 Task: Check the standings of the 2023 Victory Lane Racing NASCAR Cup Series for the race "Verizon 200" on the track "Indianapolis RC".
Action: Mouse moved to (324, 212)
Screenshot: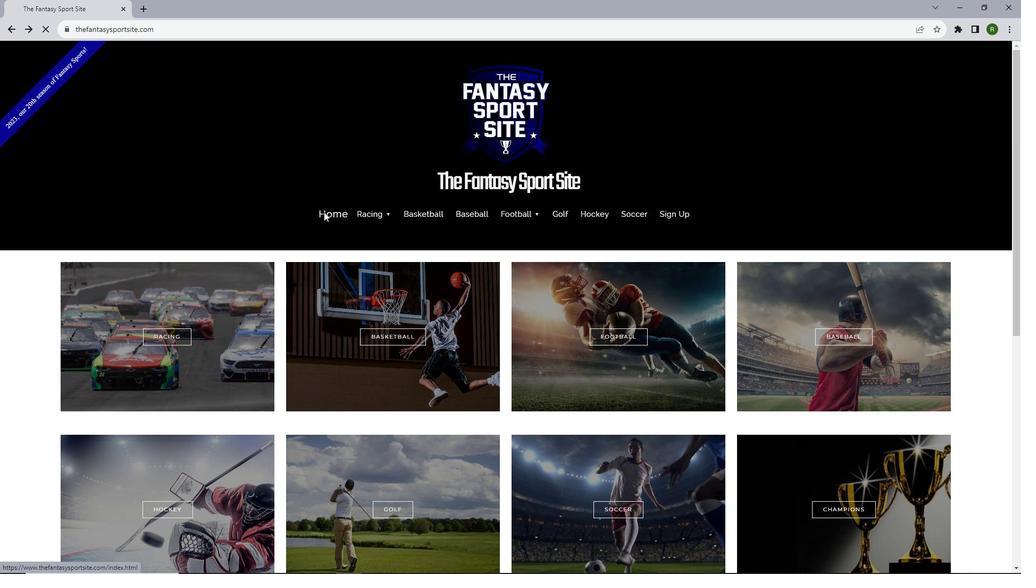 
Action: Mouse pressed left at (324, 212)
Screenshot: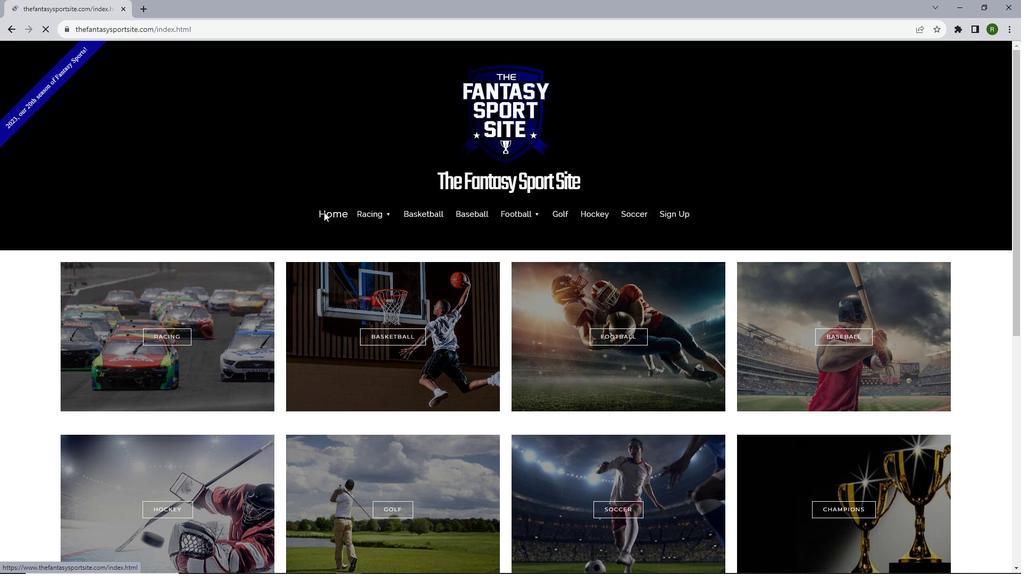 
Action: Mouse moved to (413, 188)
Screenshot: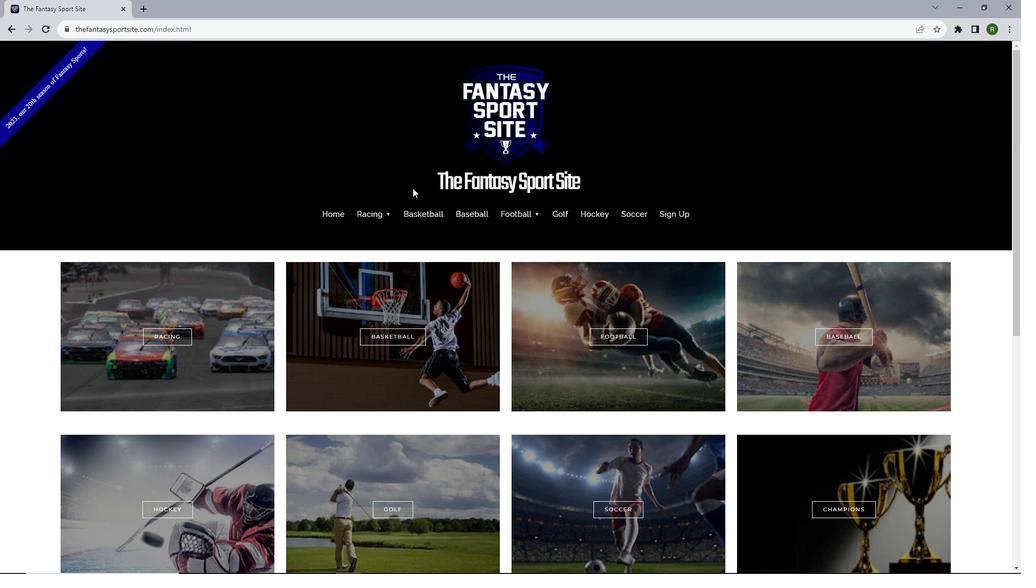 
Action: Mouse scrolled (413, 187) with delta (0, 0)
Screenshot: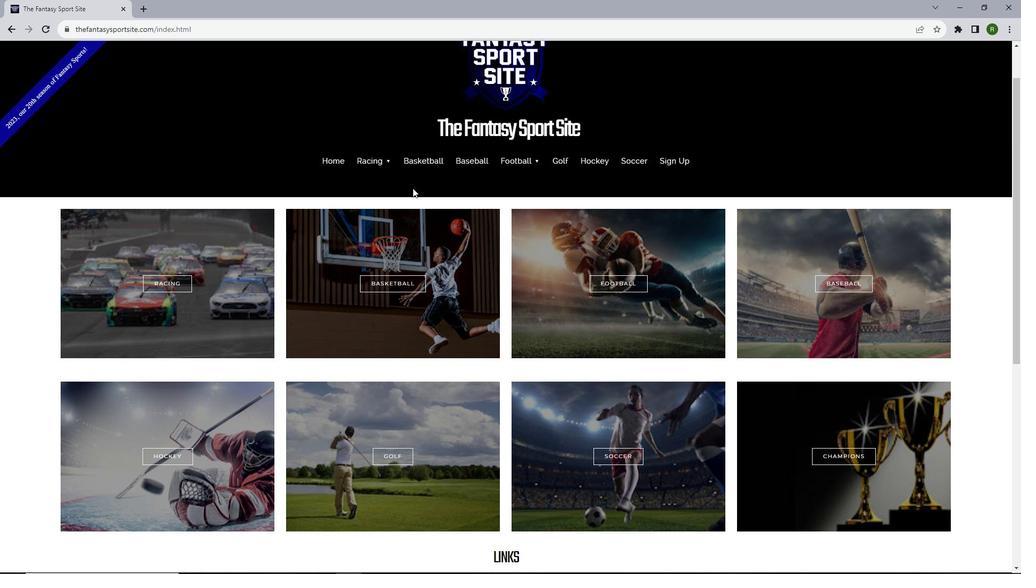 
Action: Mouse scrolled (413, 187) with delta (0, 0)
Screenshot: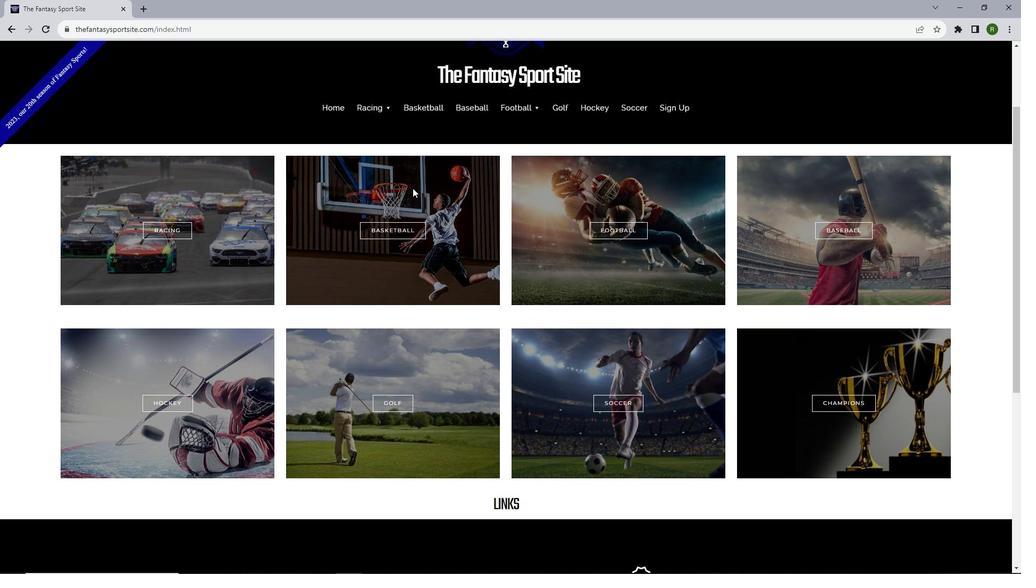 
Action: Mouse scrolled (413, 187) with delta (0, 0)
Screenshot: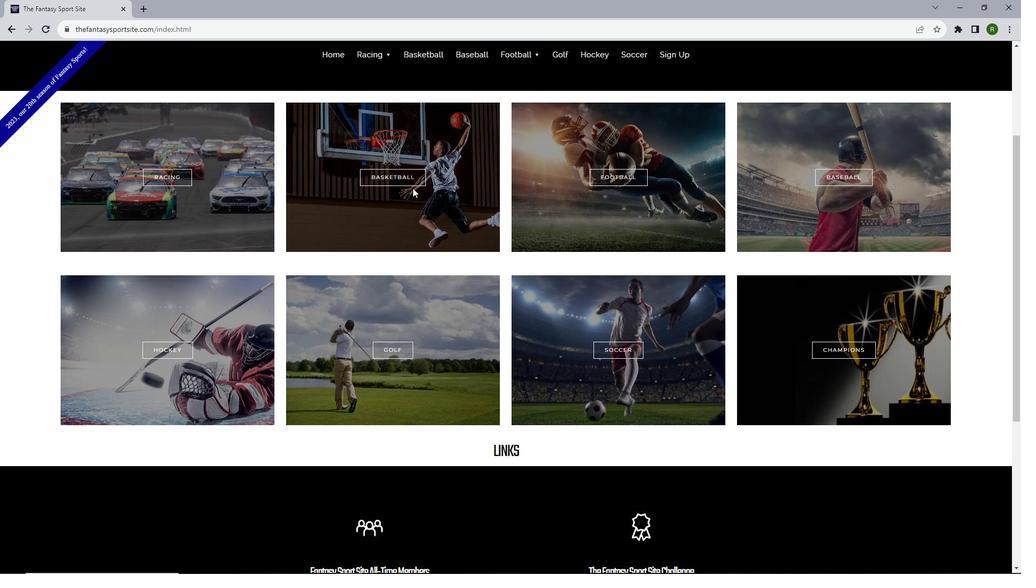 
Action: Mouse moved to (182, 176)
Screenshot: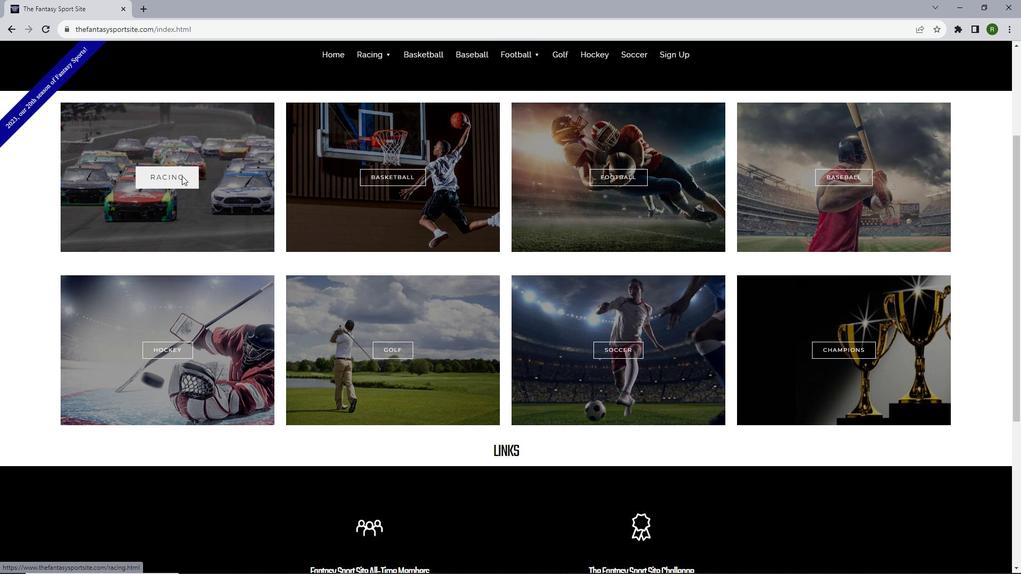 
Action: Mouse pressed left at (182, 176)
Screenshot: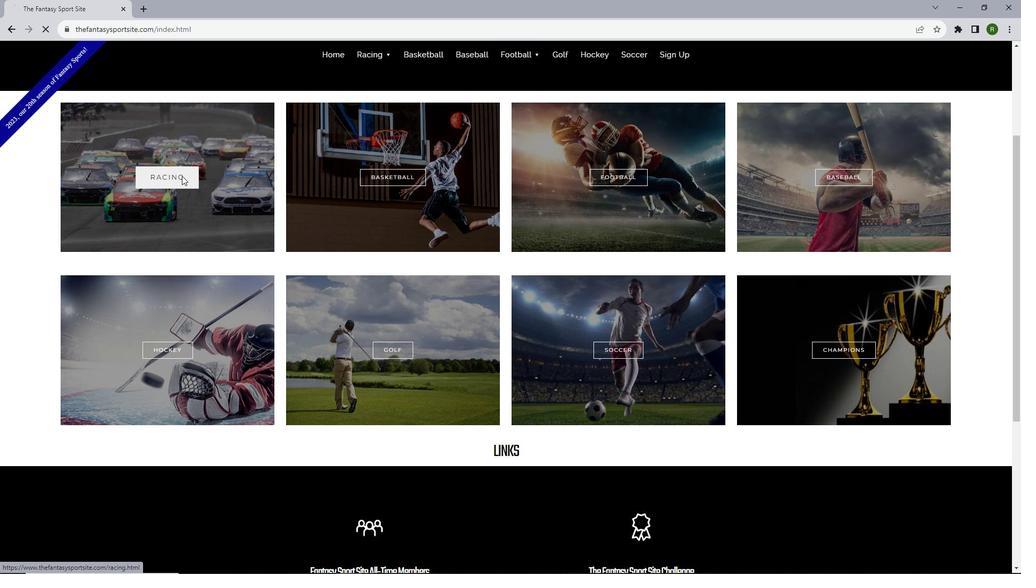
Action: Mouse moved to (198, 179)
Screenshot: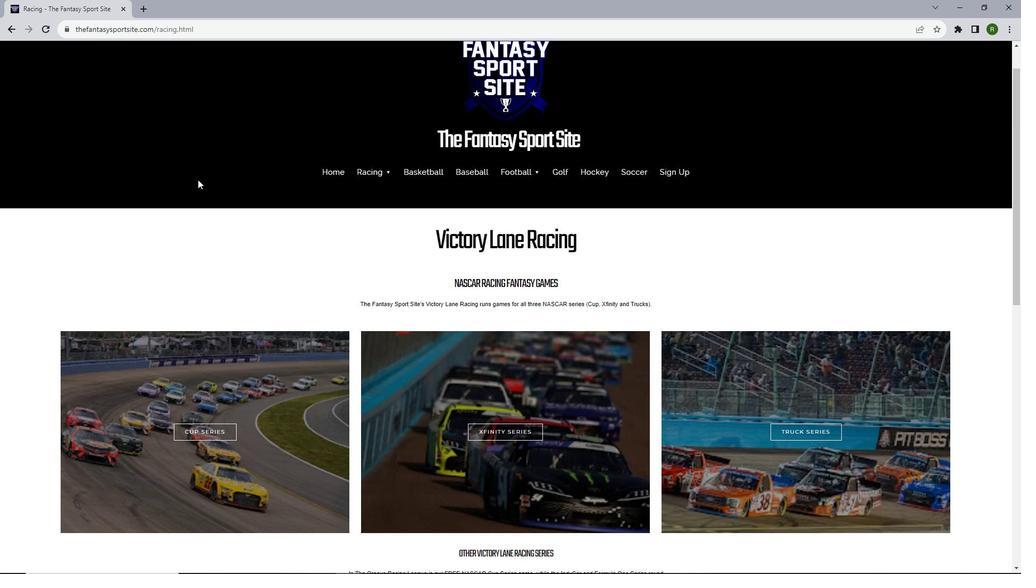 
Action: Mouse scrolled (198, 179) with delta (0, 0)
Screenshot: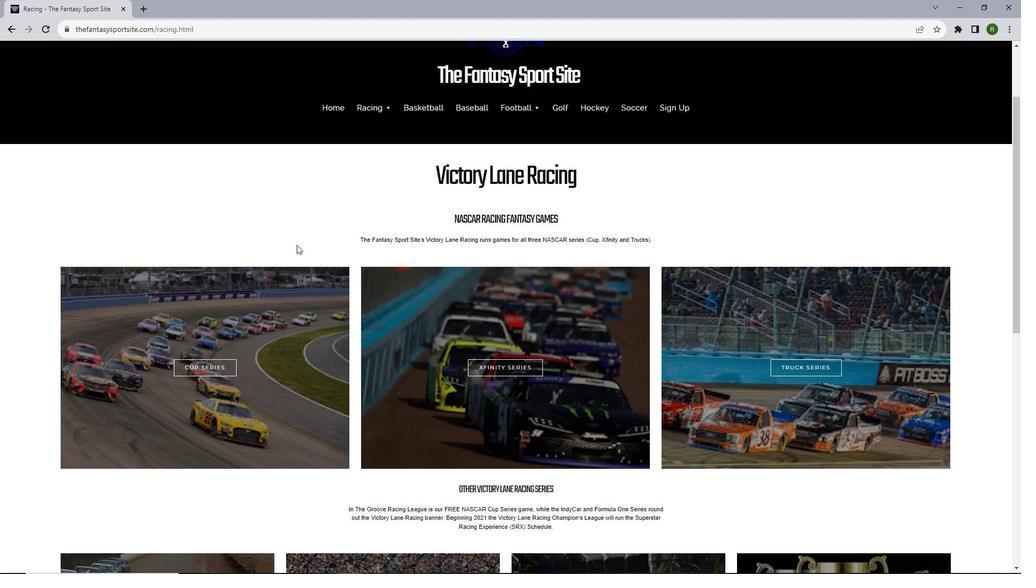 
Action: Mouse scrolled (198, 179) with delta (0, 0)
Screenshot: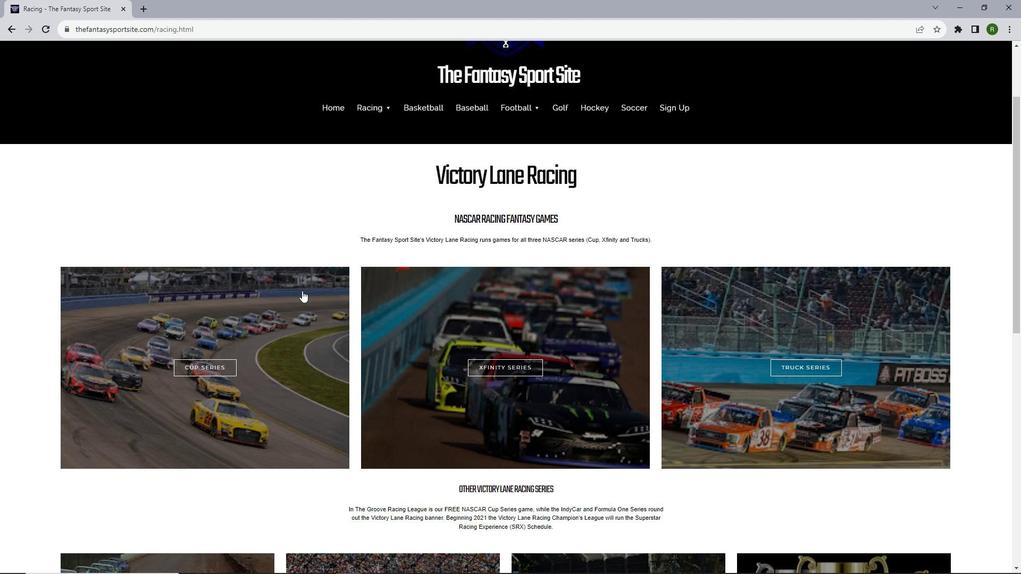
Action: Mouse moved to (216, 363)
Screenshot: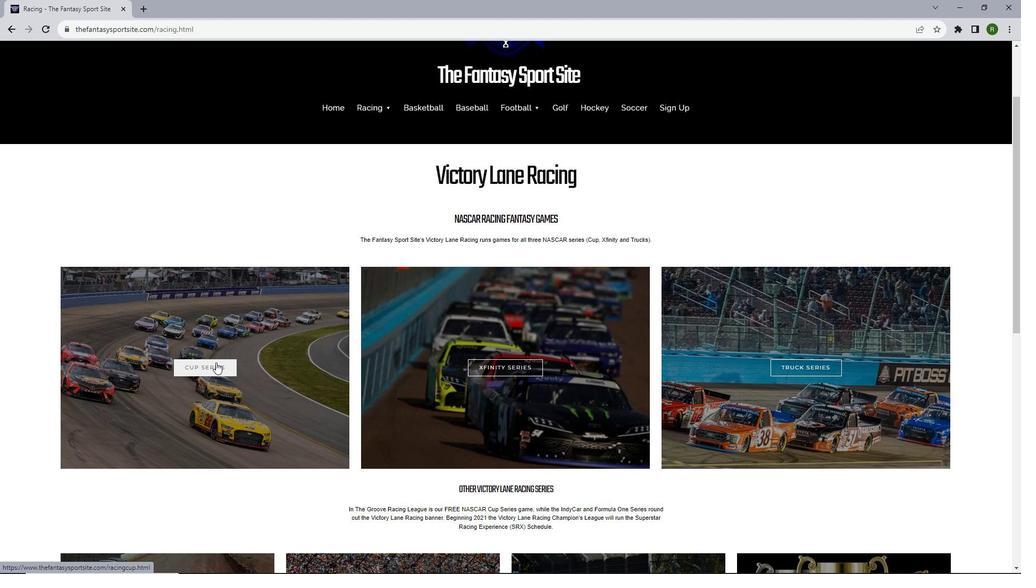 
Action: Mouse pressed left at (216, 363)
Screenshot: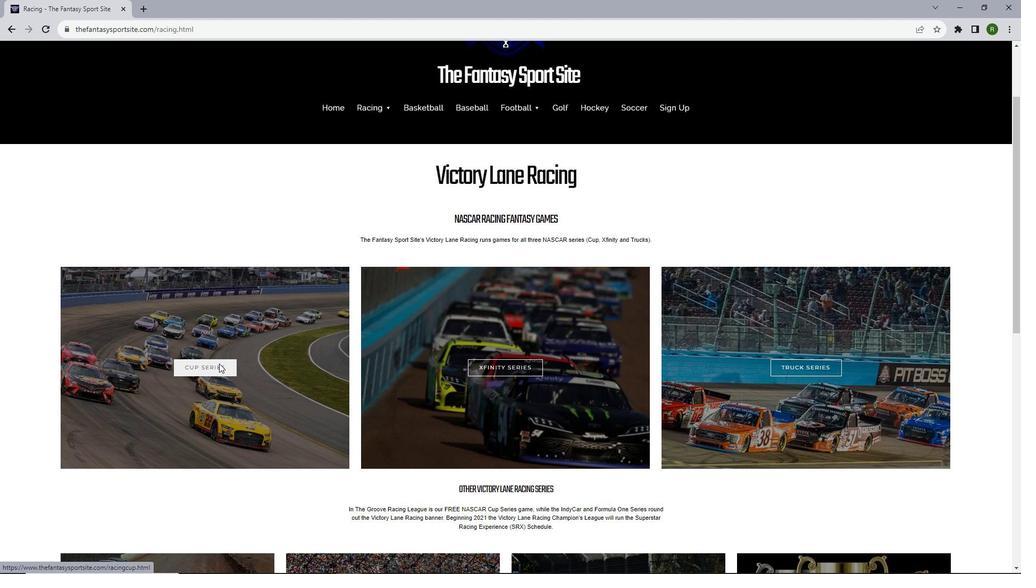 
Action: Mouse moved to (306, 357)
Screenshot: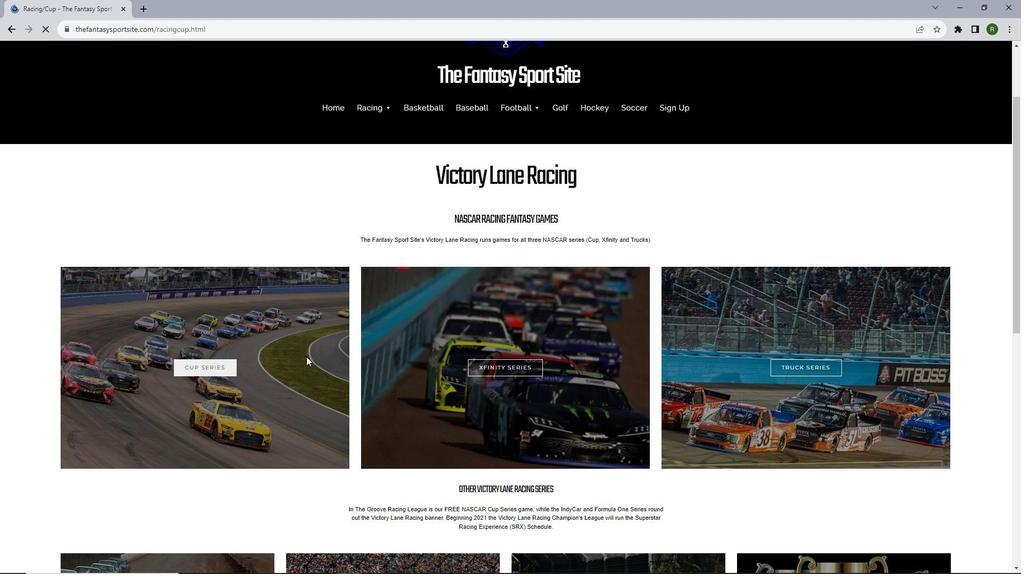 
Action: Mouse scrolled (306, 356) with delta (0, 0)
Screenshot: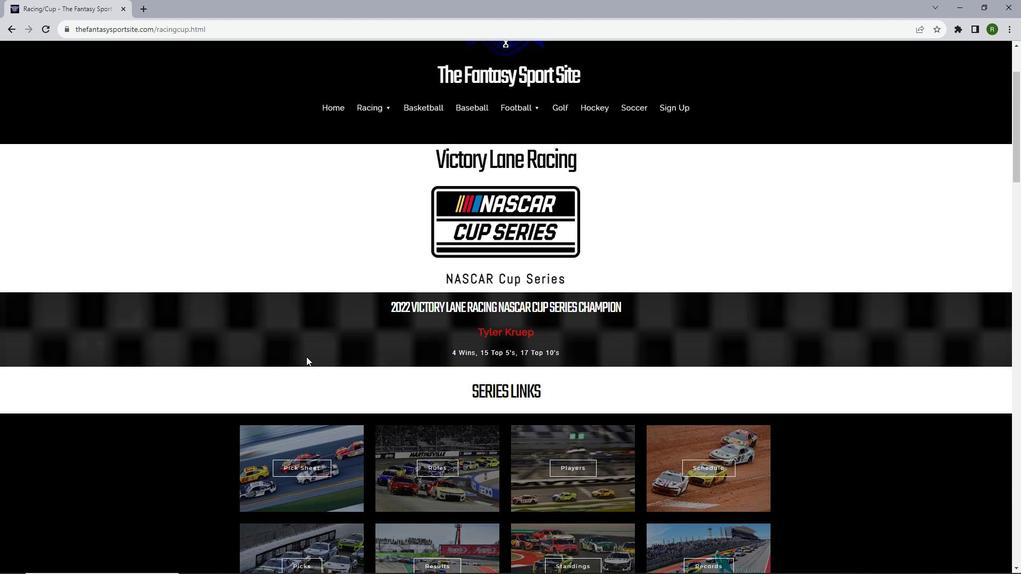 
Action: Mouse scrolled (306, 356) with delta (0, 0)
Screenshot: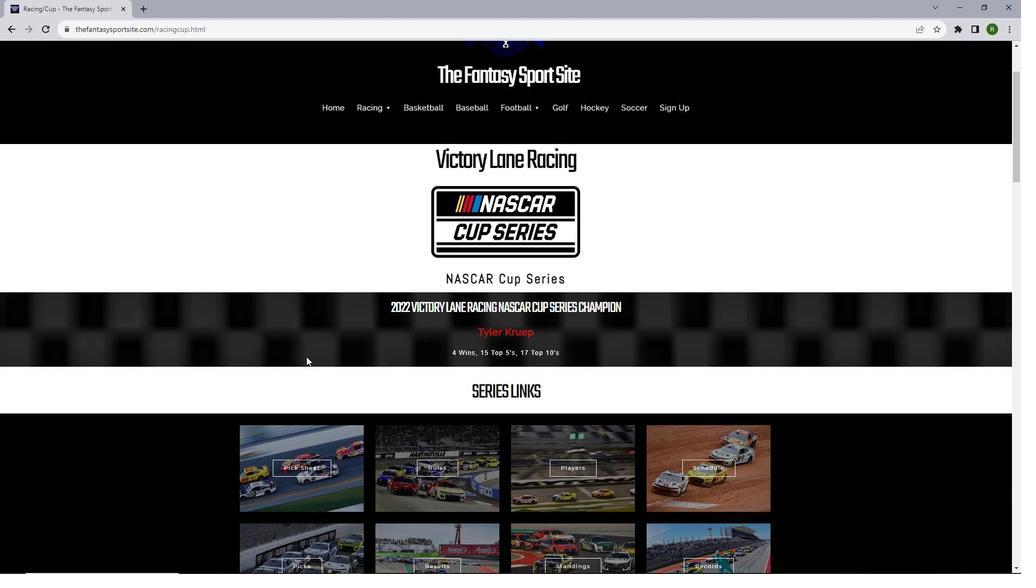 
Action: Mouse scrolled (306, 356) with delta (0, 0)
Screenshot: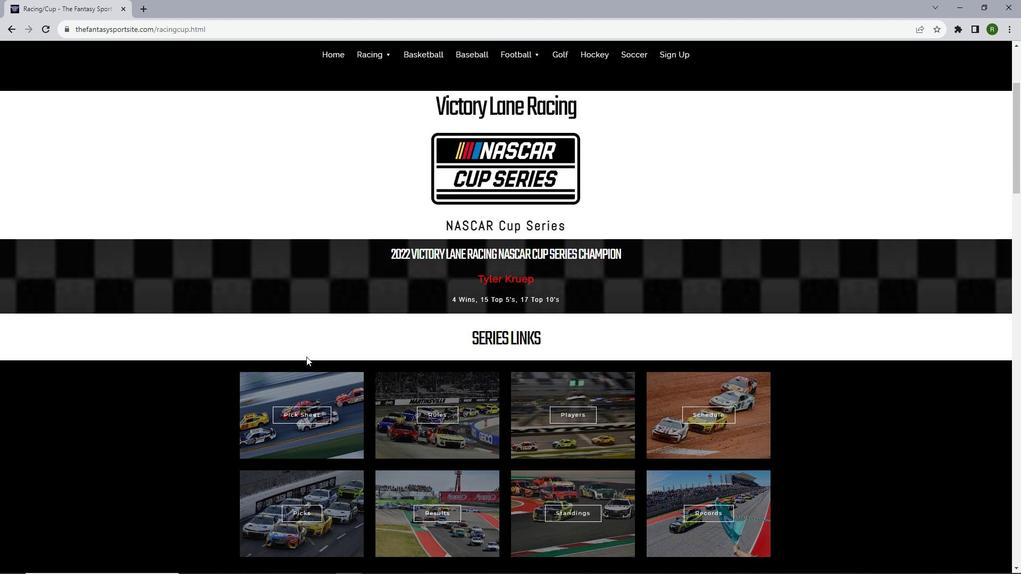 
Action: Mouse scrolled (306, 356) with delta (0, 0)
Screenshot: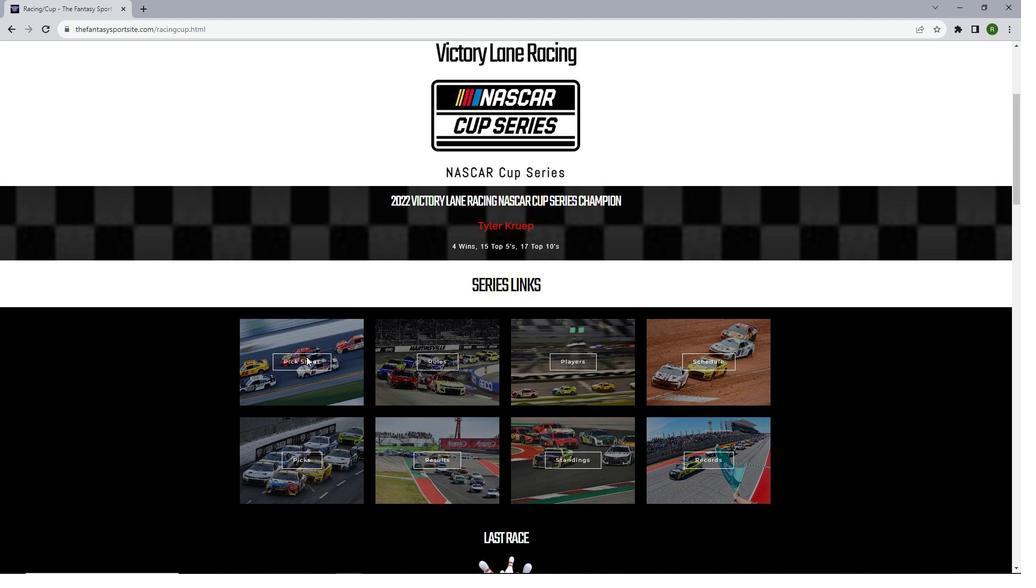 
Action: Mouse scrolled (306, 356) with delta (0, 0)
Screenshot: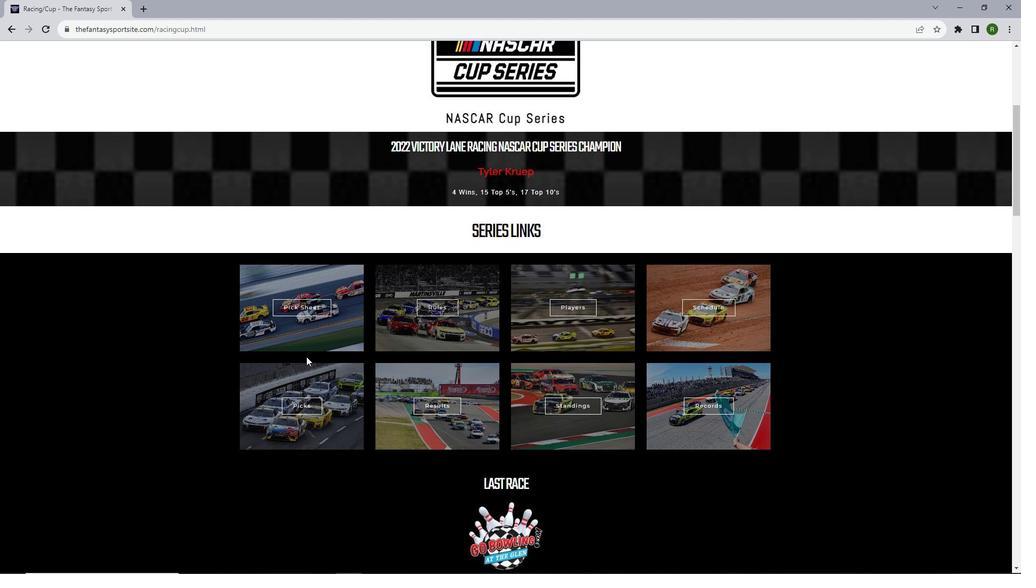 
Action: Mouse moved to (306, 357)
Screenshot: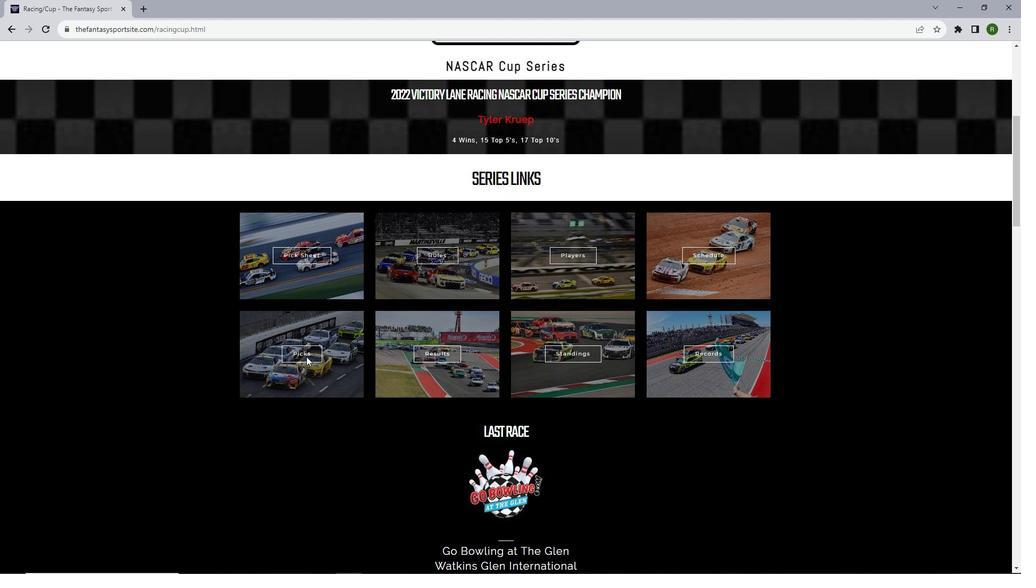 
Action: Mouse scrolled (306, 356) with delta (0, 0)
Screenshot: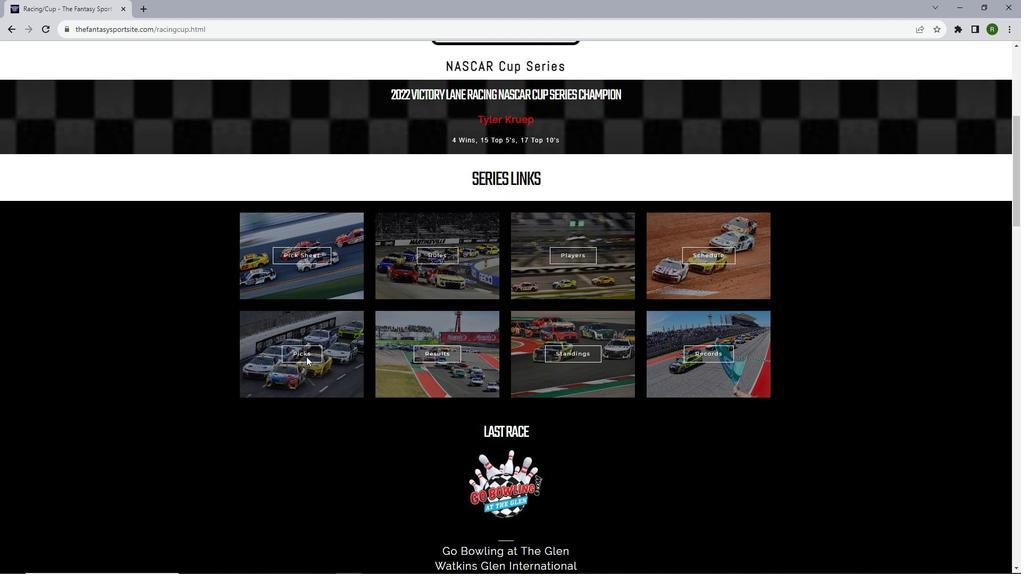 
Action: Mouse moved to (311, 361)
Screenshot: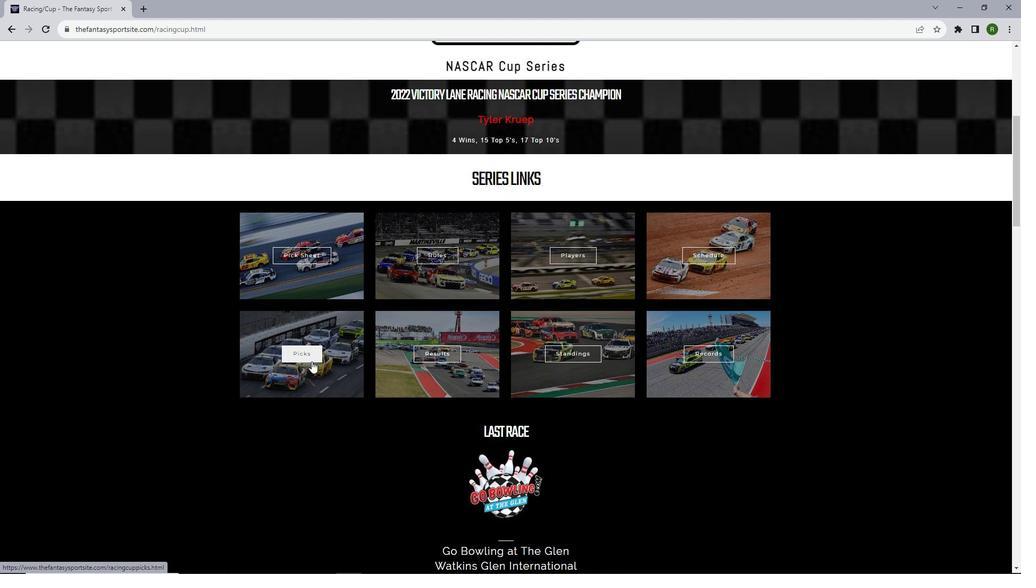 
Action: Mouse scrolled (311, 361) with delta (0, 0)
Screenshot: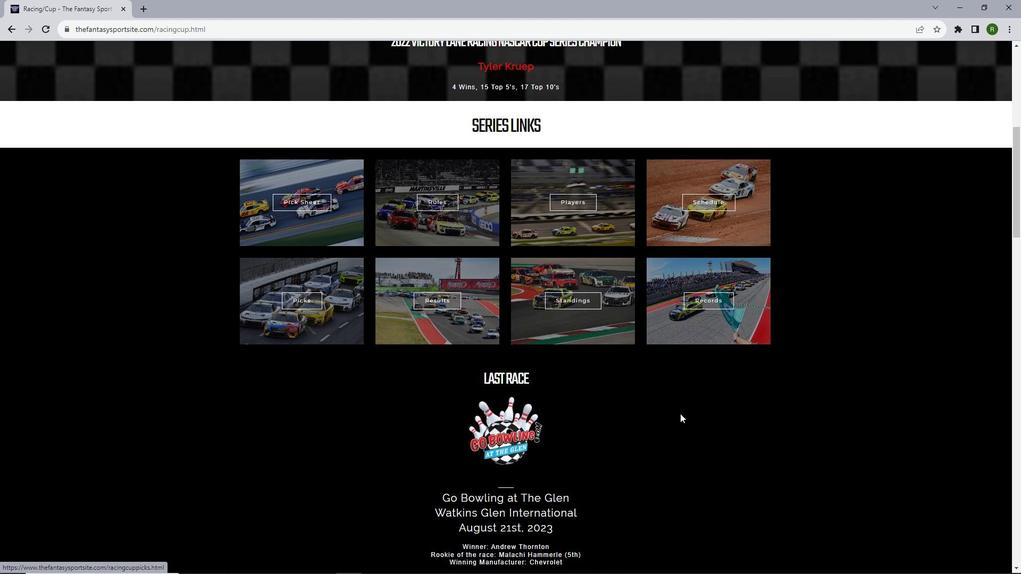 
Action: Mouse moved to (566, 292)
Screenshot: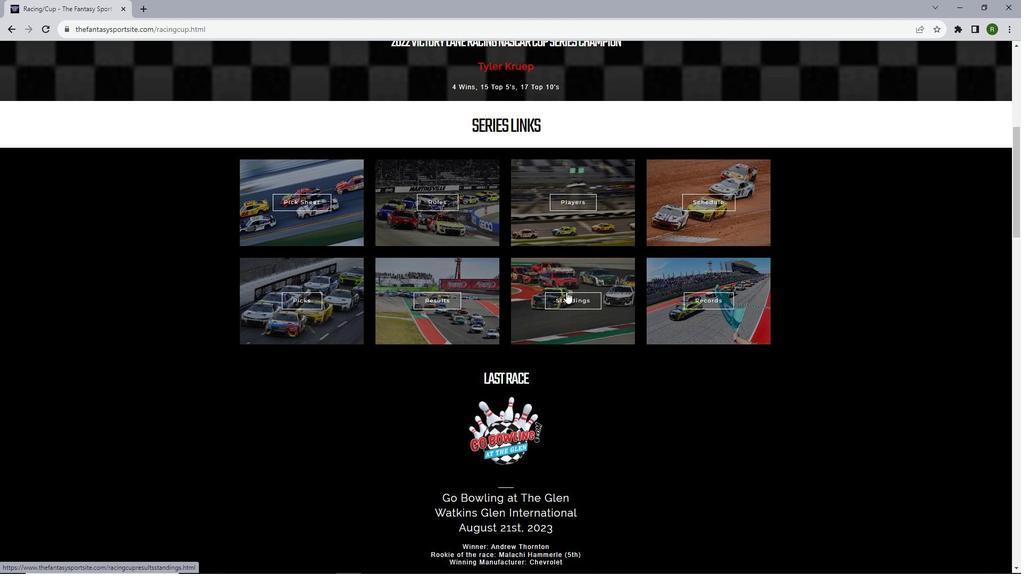 
Action: Mouse pressed left at (566, 292)
Screenshot: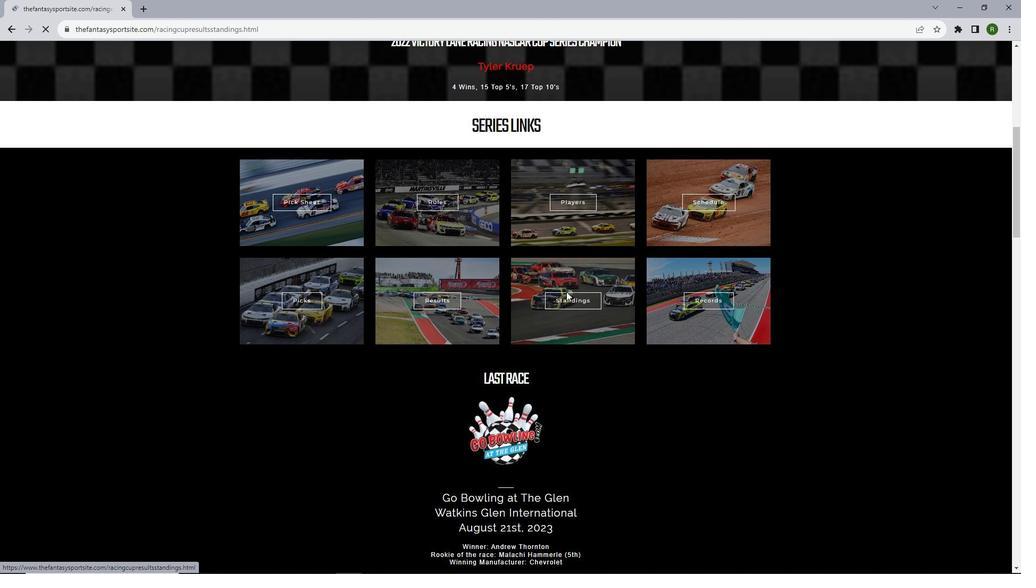 
Action: Mouse moved to (567, 286)
Screenshot: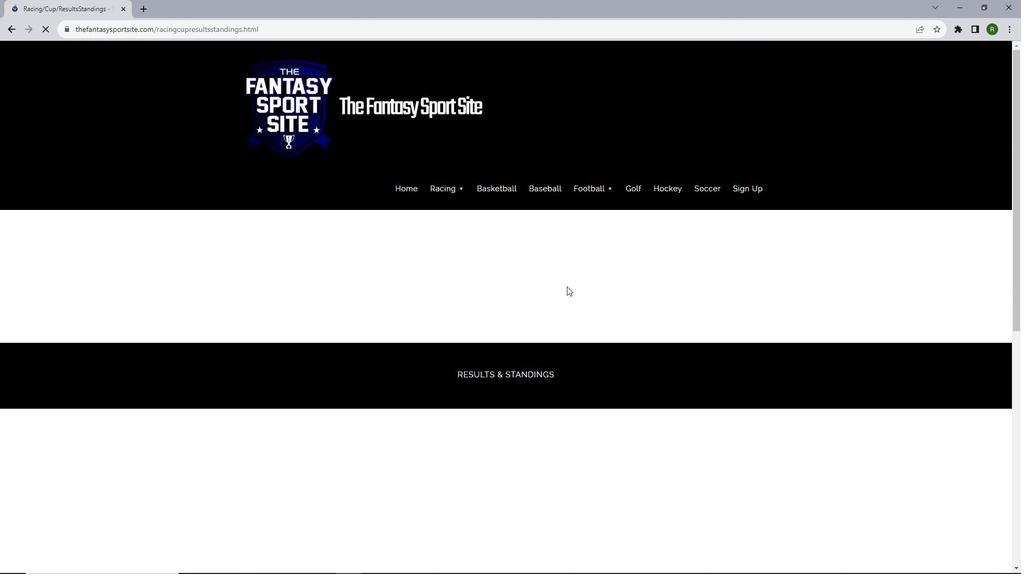
Action: Mouse scrolled (567, 286) with delta (0, 0)
Screenshot: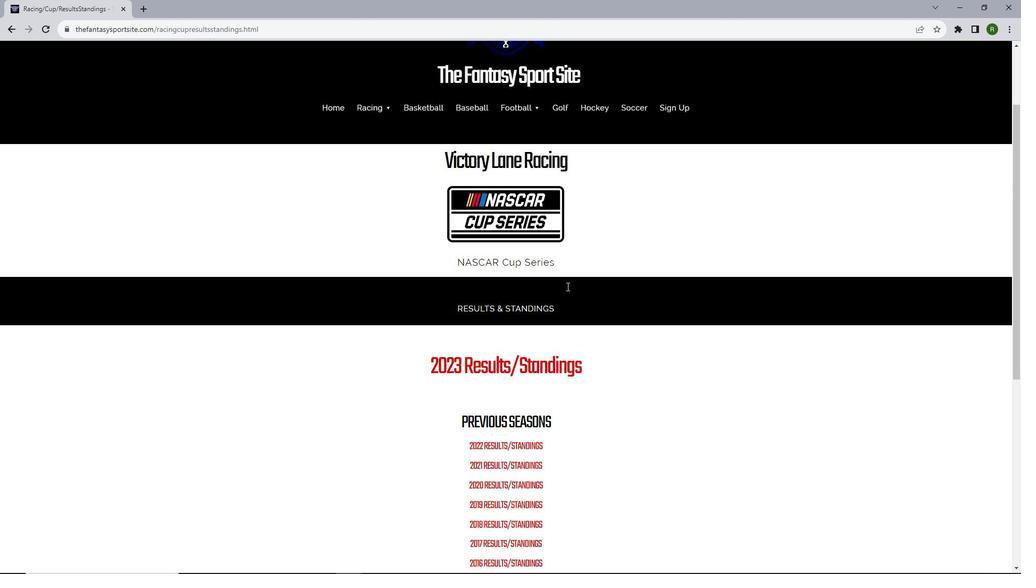 
Action: Mouse scrolled (567, 286) with delta (0, 0)
Screenshot: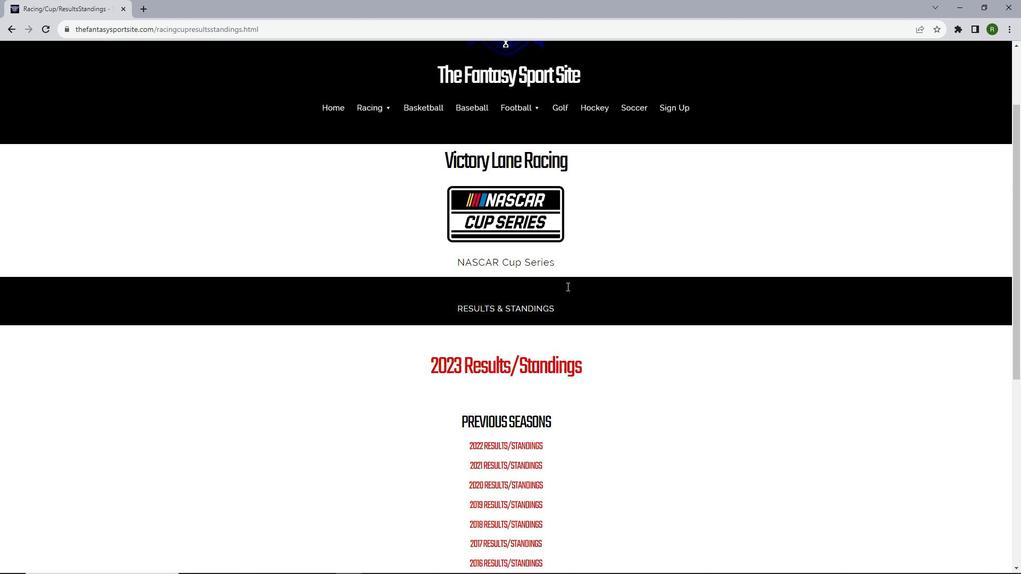 
Action: Mouse scrolled (567, 286) with delta (0, 0)
Screenshot: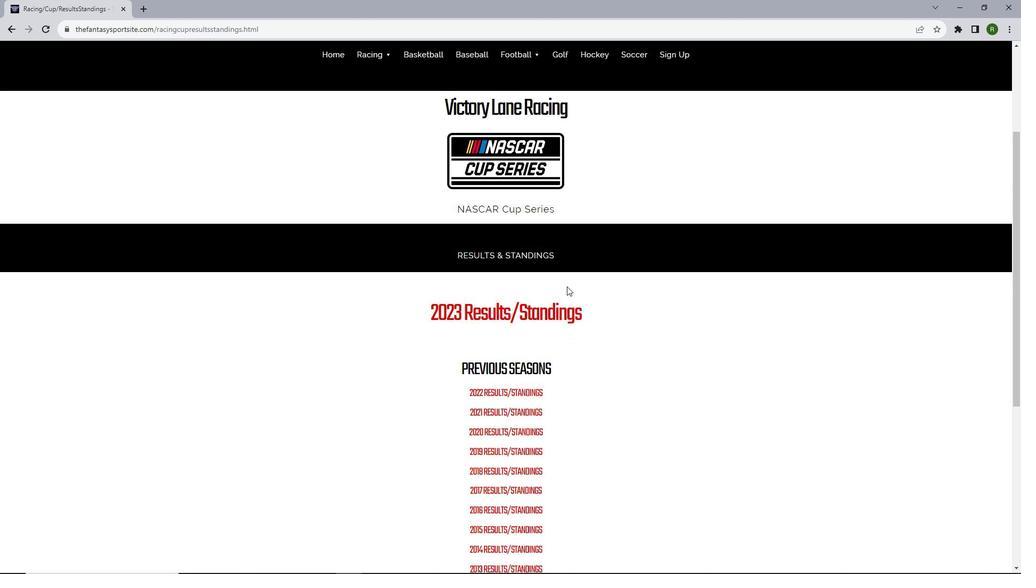 
Action: Mouse scrolled (567, 286) with delta (0, 0)
Screenshot: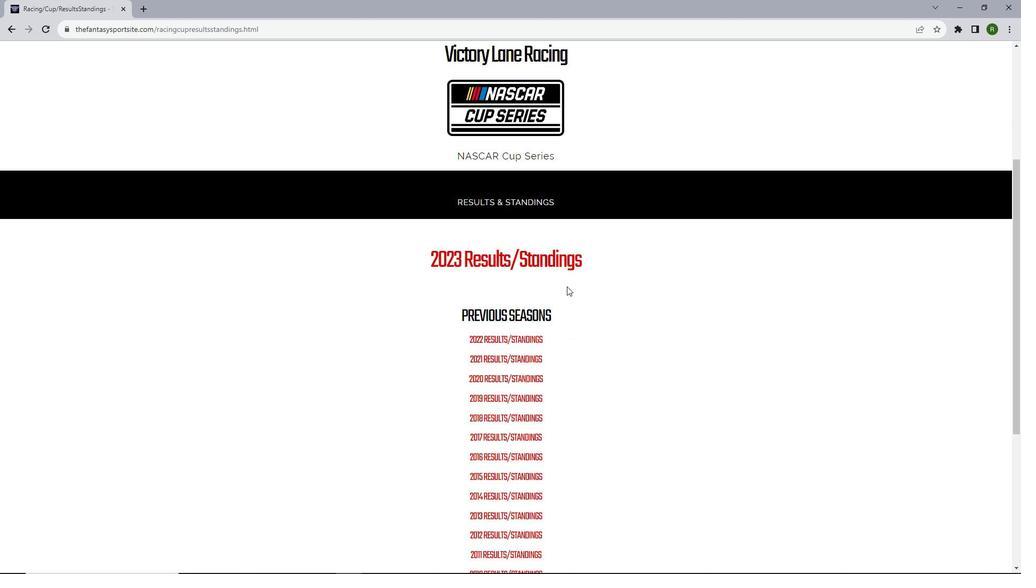 
Action: Mouse moved to (489, 257)
Screenshot: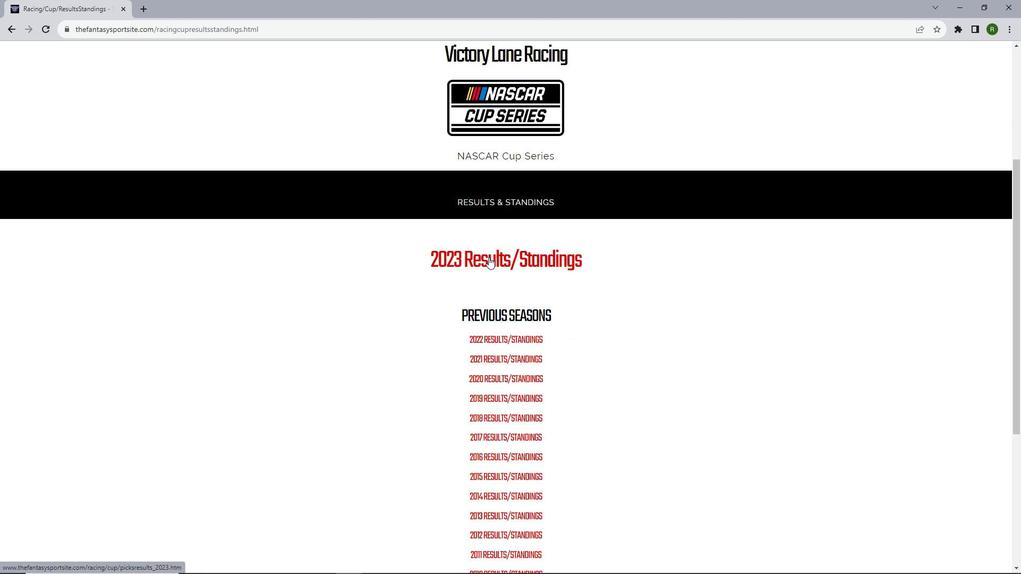 
Action: Mouse pressed left at (489, 257)
Screenshot: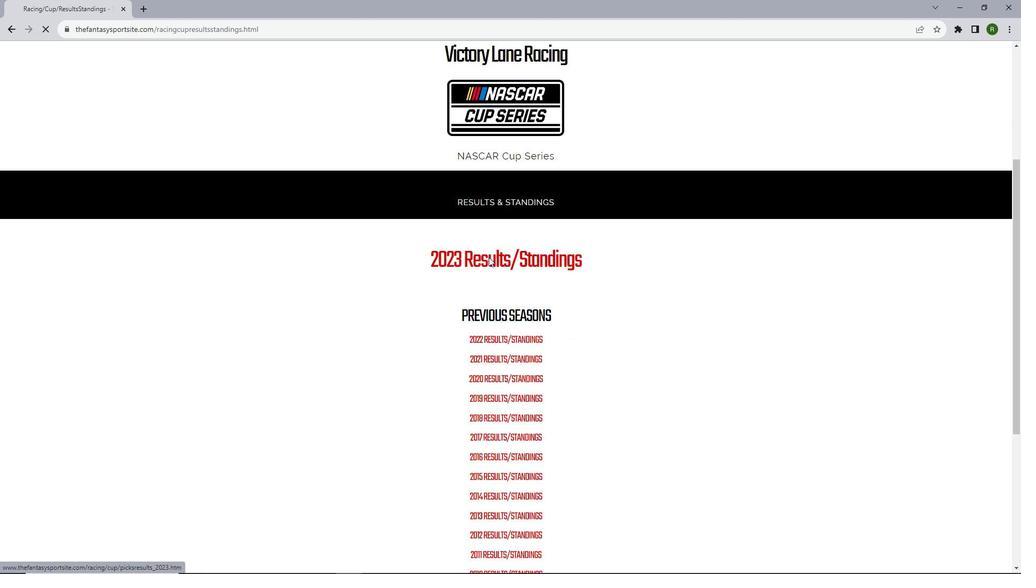 
Action: Mouse moved to (644, 372)
Screenshot: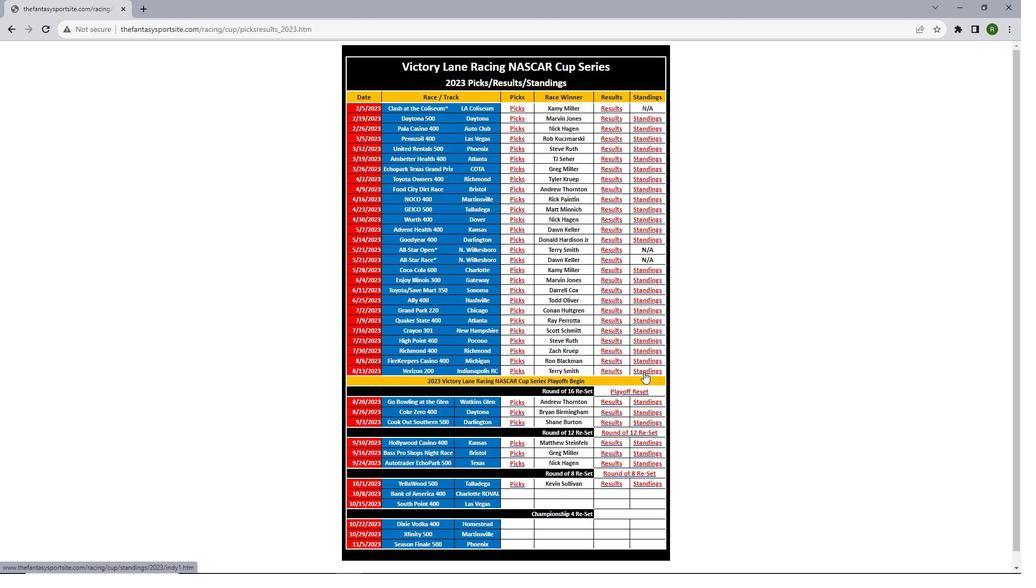 
Action: Mouse pressed left at (644, 372)
Screenshot: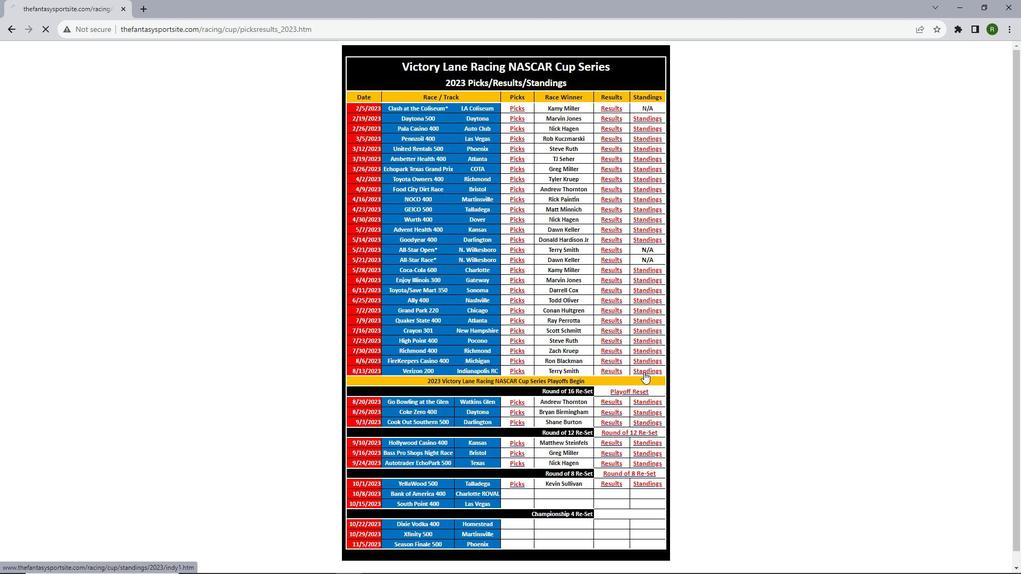 
Action: Mouse scrolled (644, 372) with delta (0, 0)
Screenshot: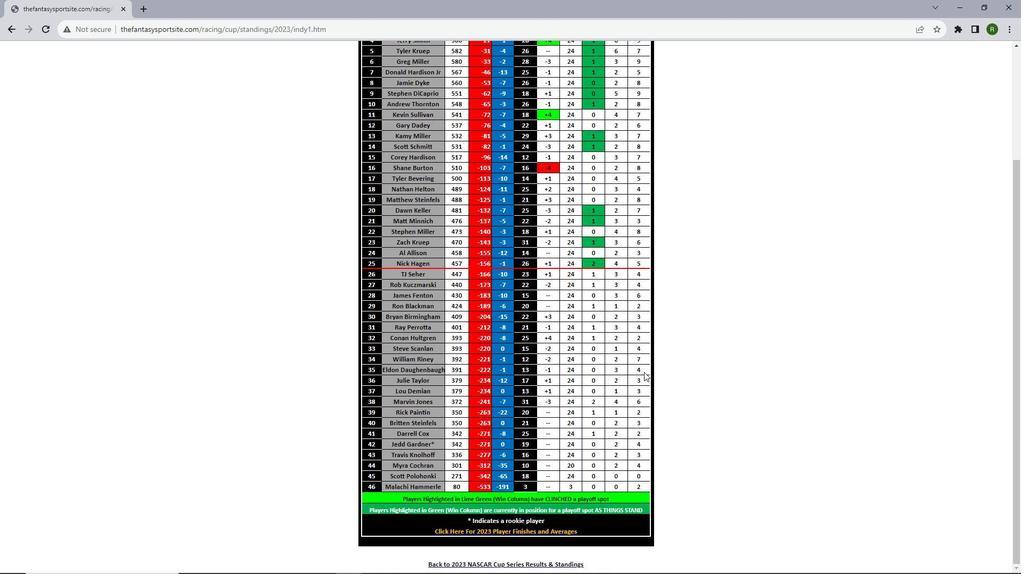 
Action: Mouse scrolled (644, 372) with delta (0, 0)
Screenshot: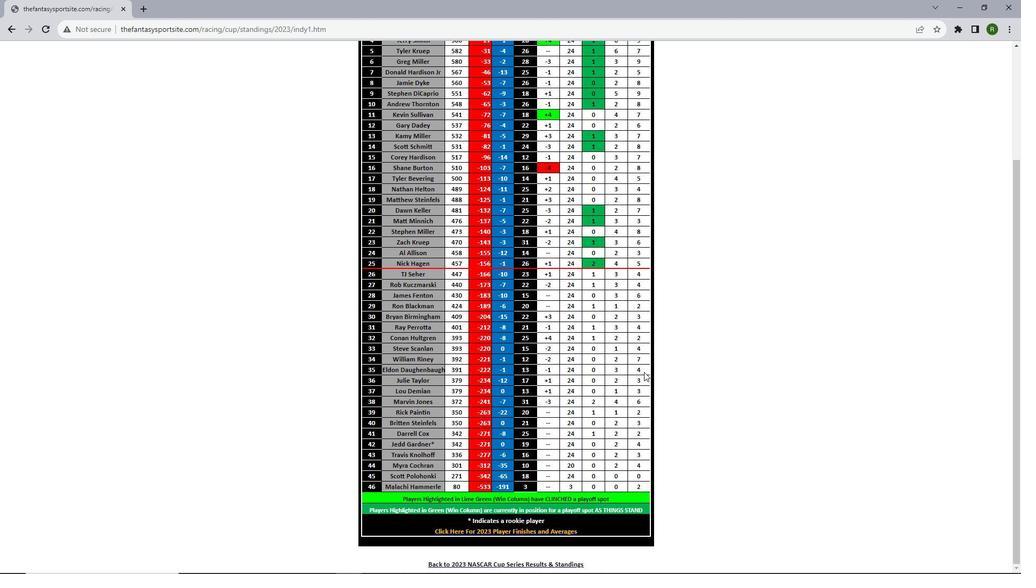 
Action: Mouse scrolled (644, 372) with delta (0, 0)
Screenshot: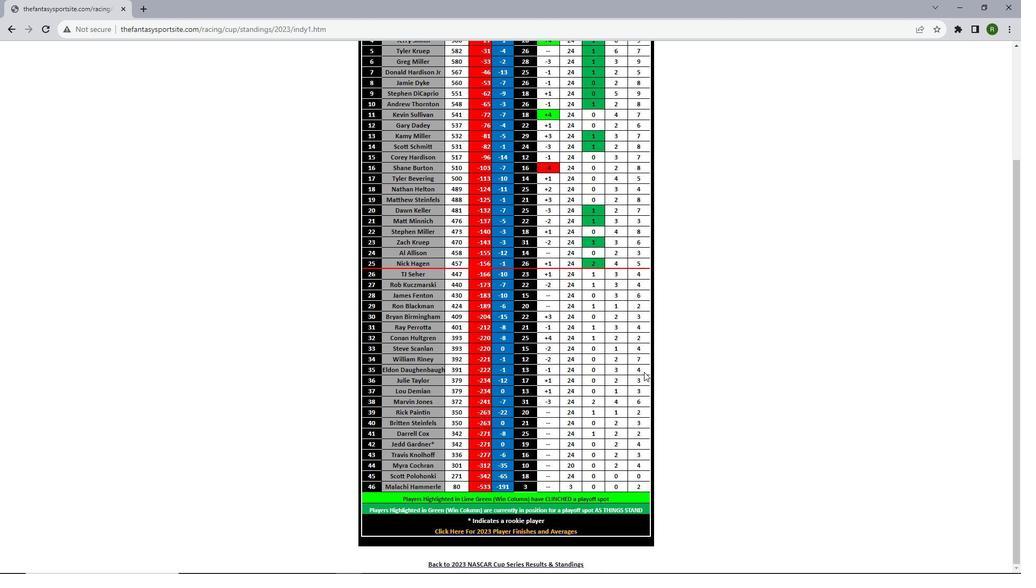 
Action: Mouse scrolled (644, 372) with delta (0, 0)
Screenshot: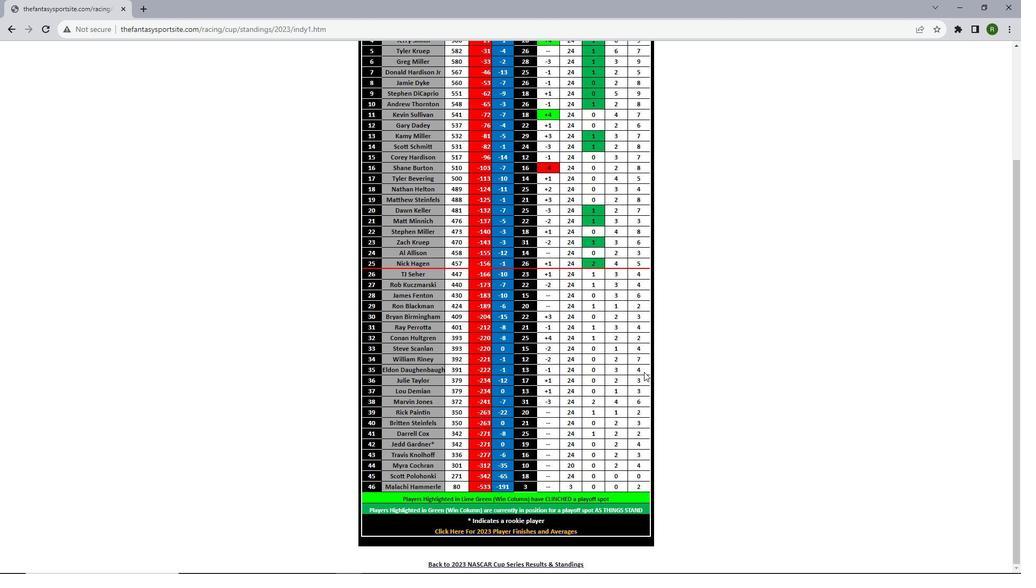 
Action: Mouse scrolled (644, 372) with delta (0, 0)
Screenshot: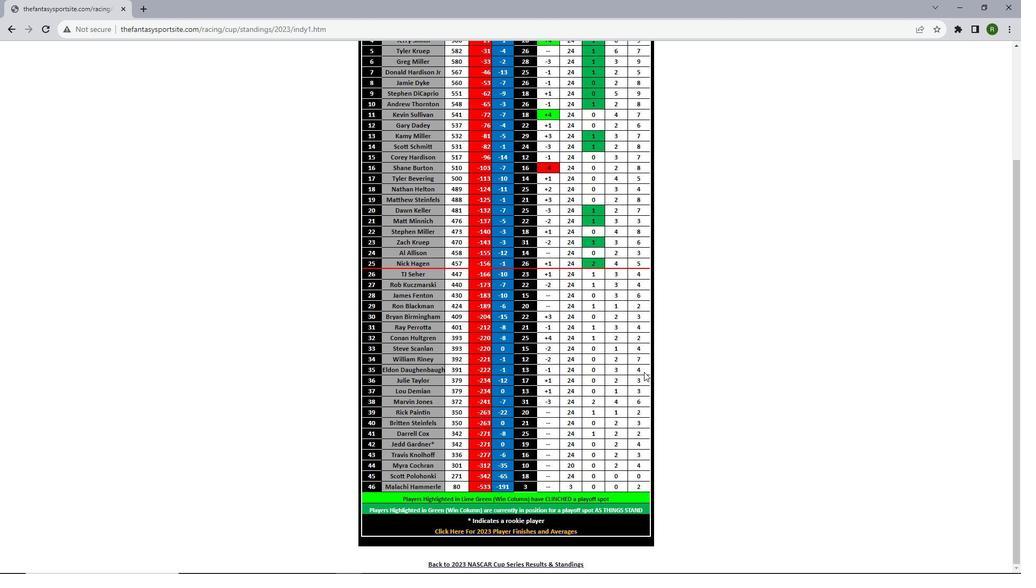 
Action: Mouse scrolled (644, 372) with delta (0, 0)
Screenshot: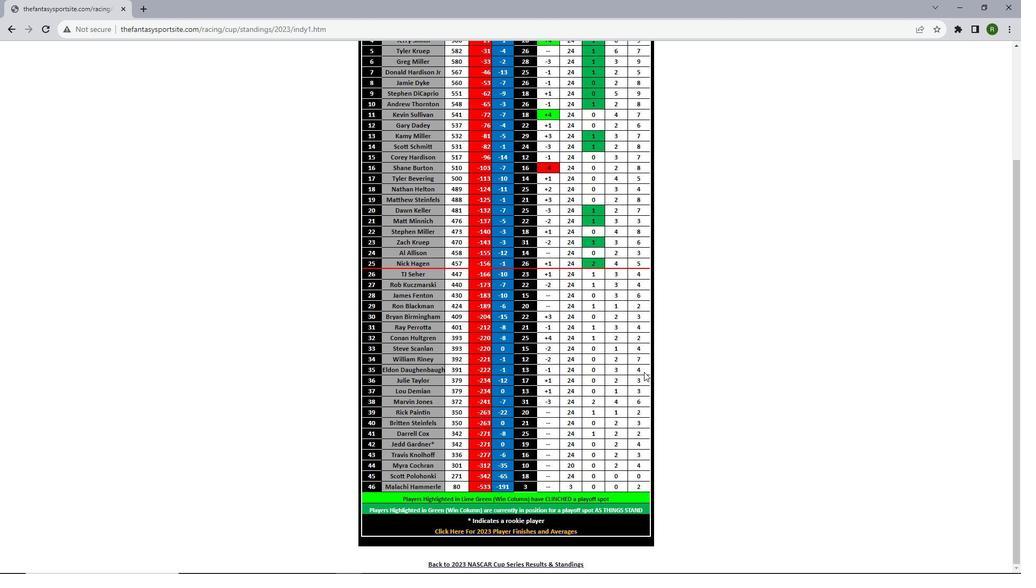
Action: Mouse scrolled (644, 372) with delta (0, 0)
Screenshot: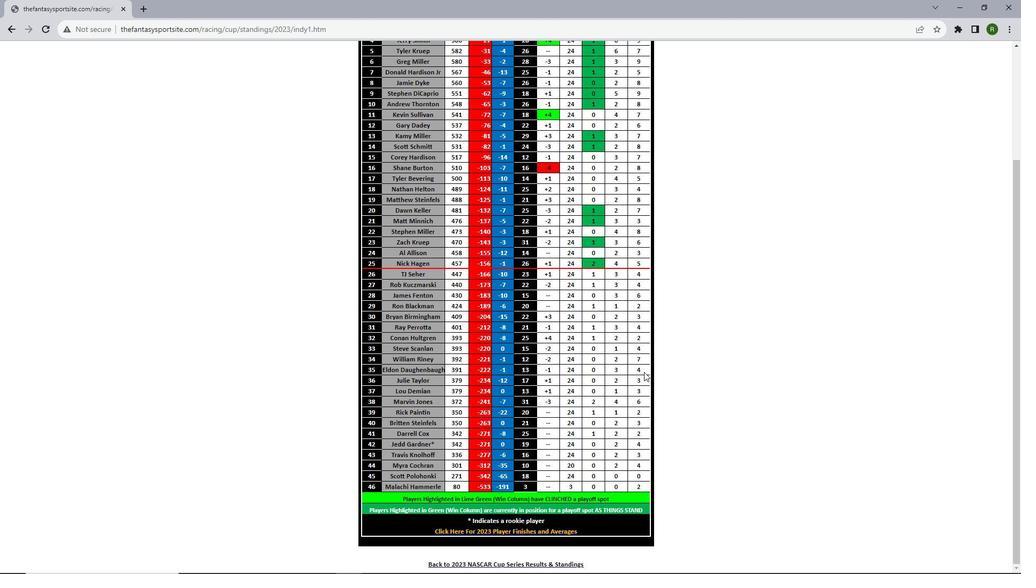 
Action: Mouse scrolled (644, 372) with delta (0, 0)
Screenshot: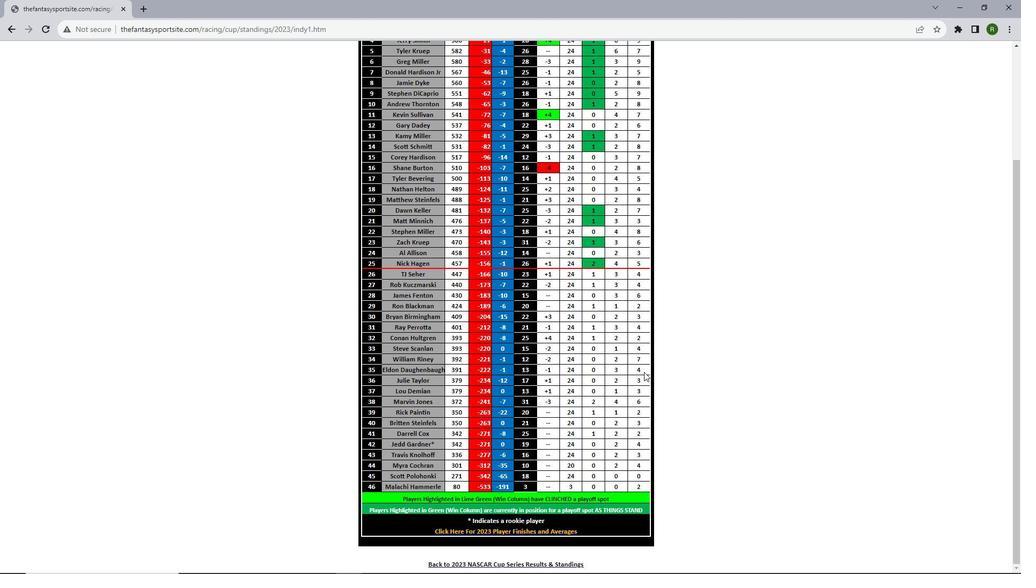 
Action: Mouse moved to (644, 372)
Screenshot: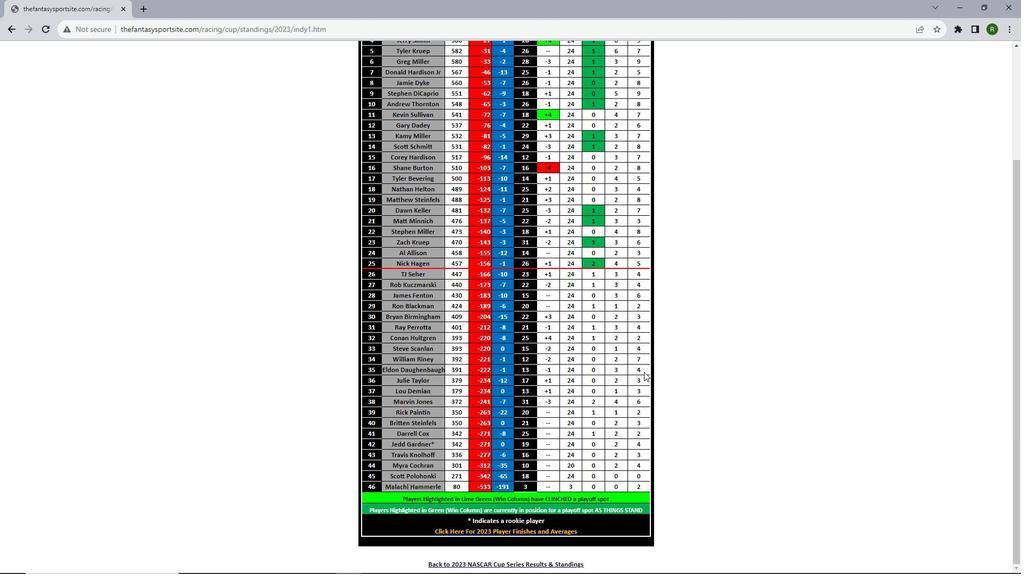 
Action: Mouse scrolled (644, 372) with delta (0, 0)
Screenshot: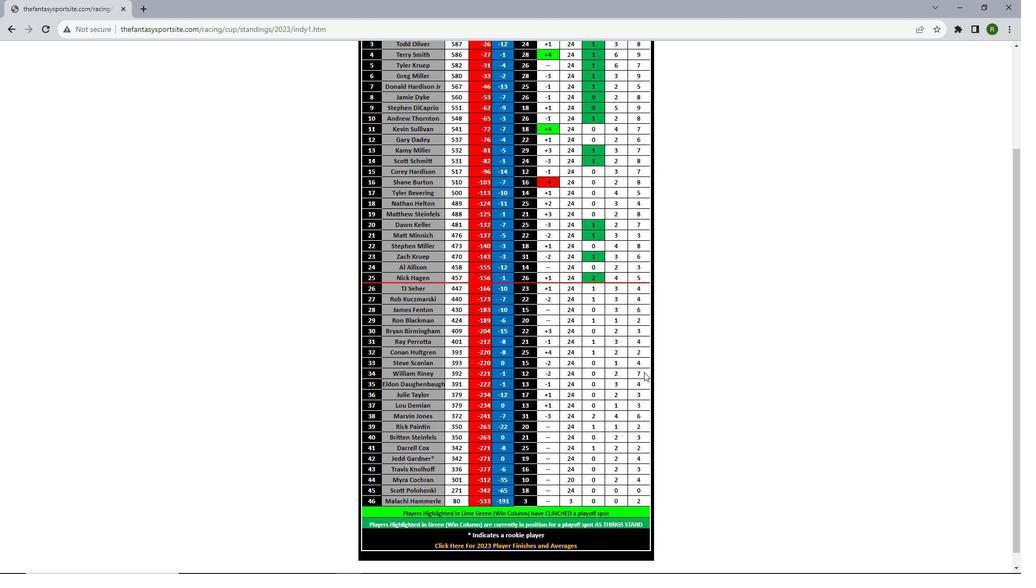 
Action: Mouse scrolled (644, 372) with delta (0, 0)
Screenshot: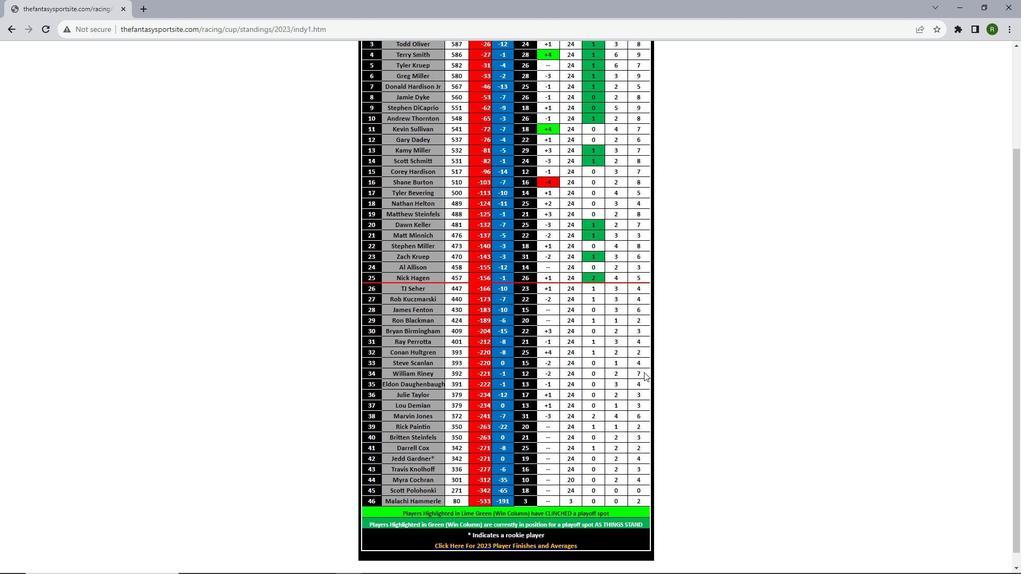 
Action: Mouse scrolled (644, 372) with delta (0, 0)
Screenshot: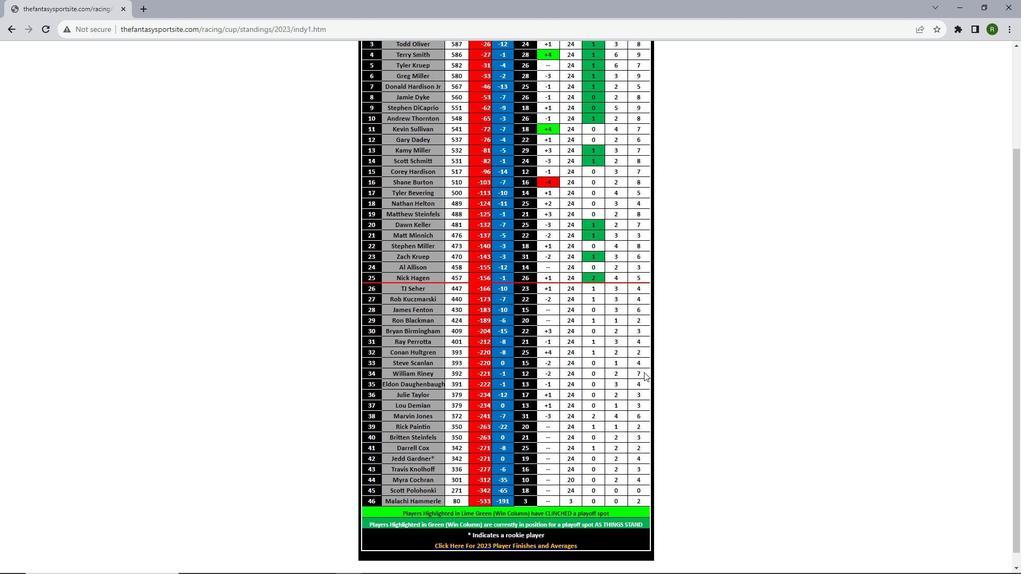 
Action: Mouse scrolled (644, 372) with delta (0, 0)
Screenshot: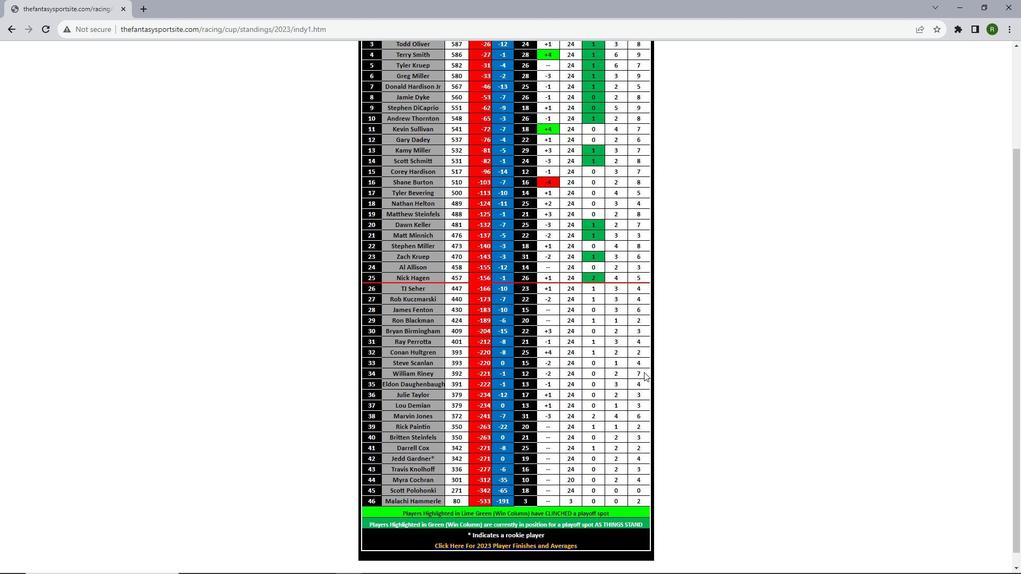 
Action: Mouse scrolled (644, 372) with delta (0, 0)
Screenshot: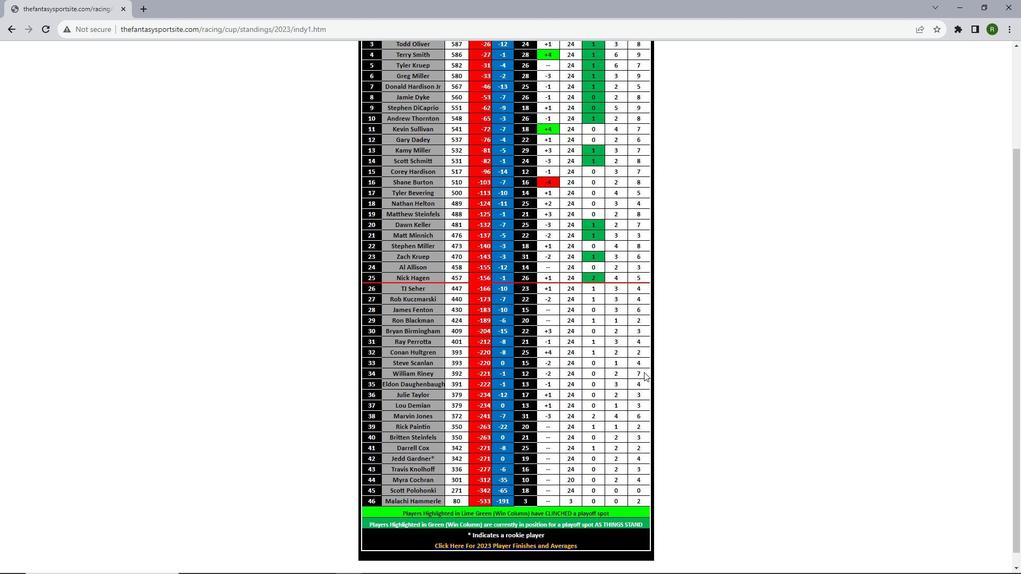 
Action: Mouse scrolled (644, 372) with delta (0, 0)
Screenshot: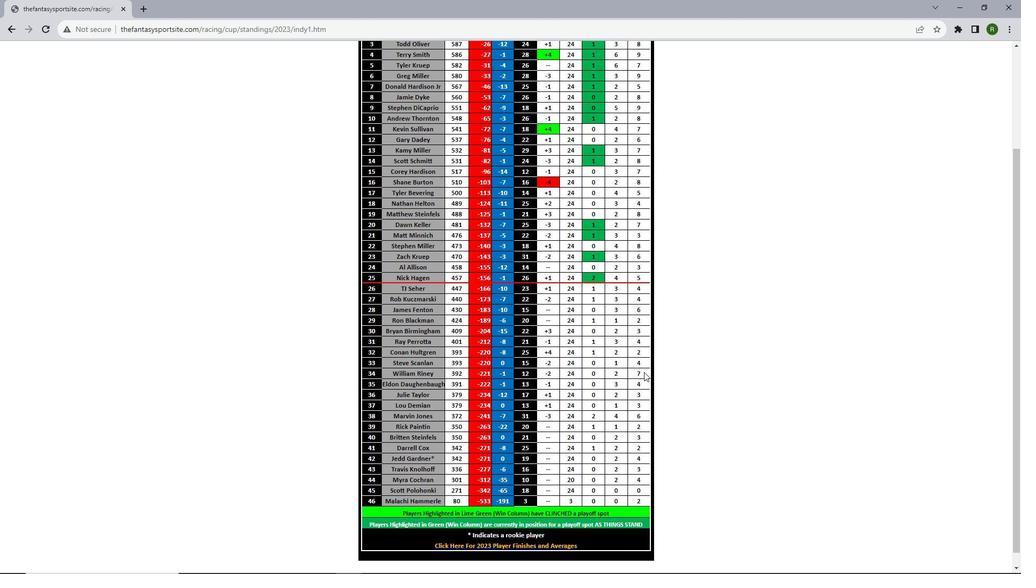 
Action: Mouse scrolled (644, 372) with delta (0, 0)
Screenshot: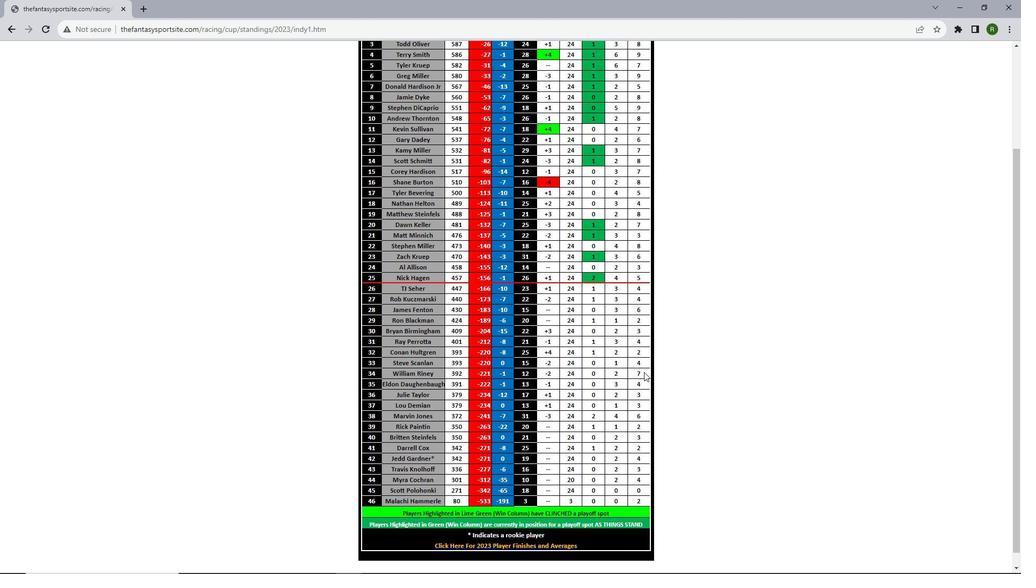 
Action: Mouse scrolled (644, 373) with delta (0, 0)
Screenshot: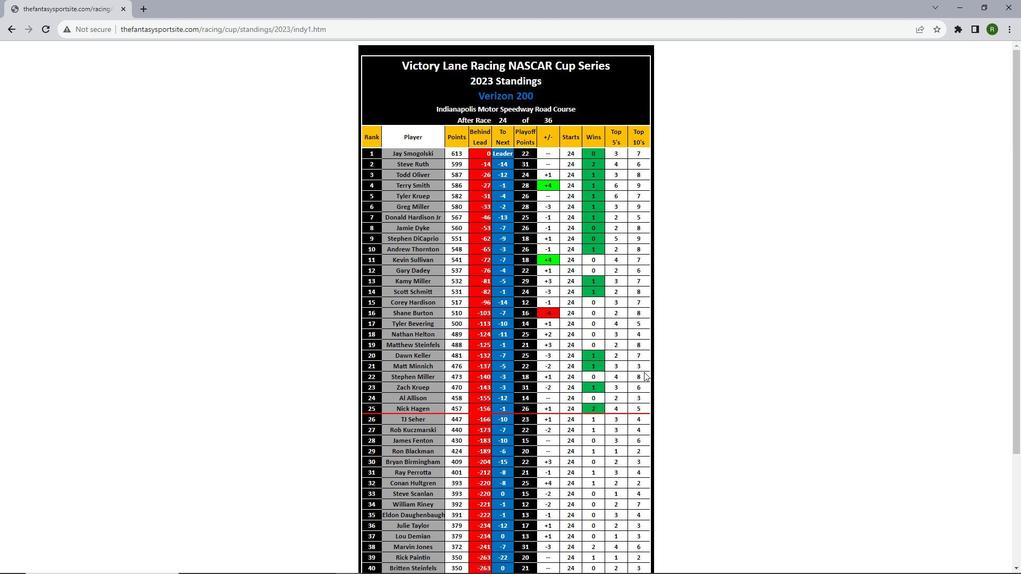 
Action: Mouse scrolled (644, 373) with delta (0, 0)
Screenshot: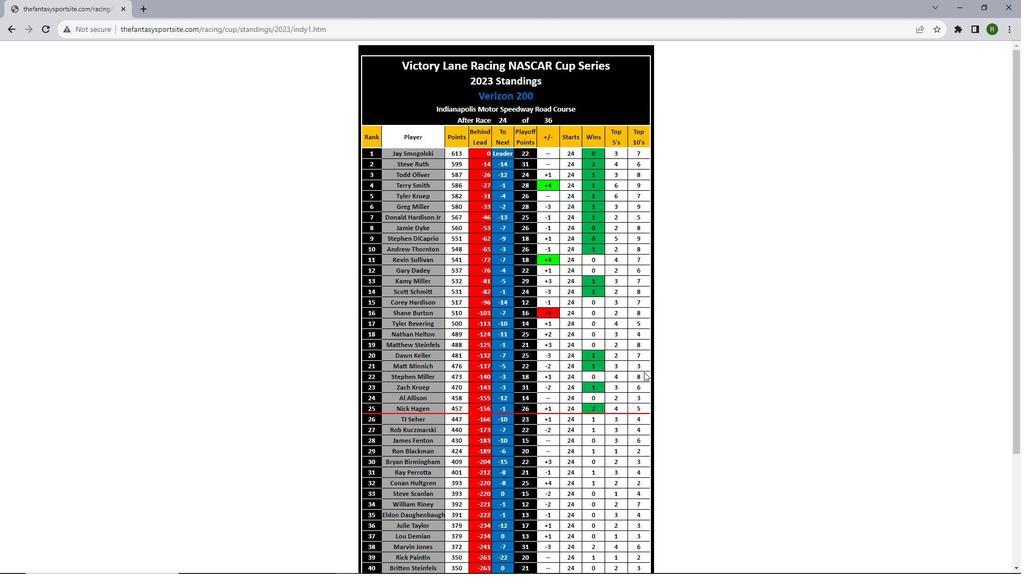 
Action: Mouse scrolled (644, 373) with delta (0, 0)
Screenshot: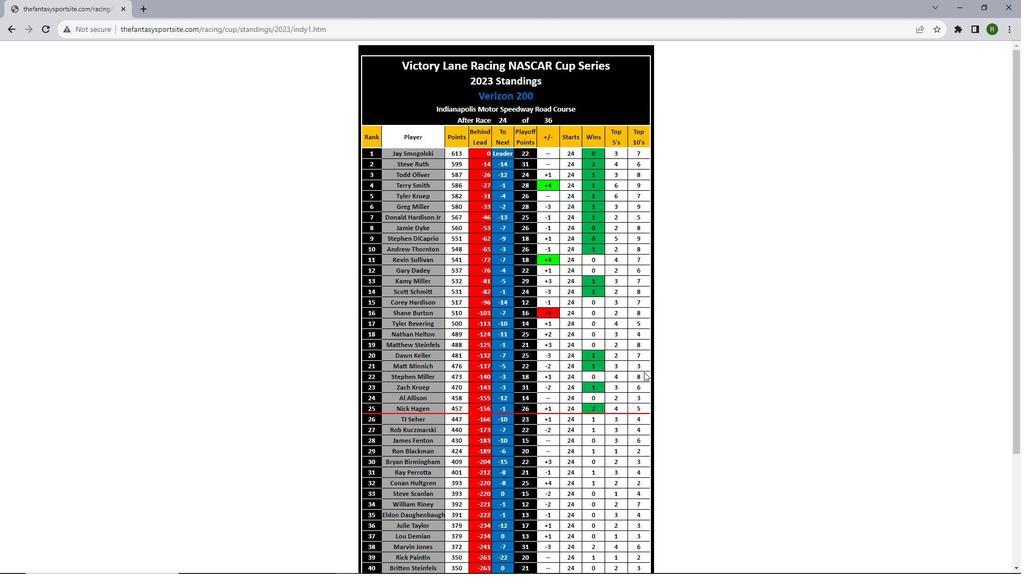 
Action: Mouse scrolled (644, 373) with delta (0, 0)
Screenshot: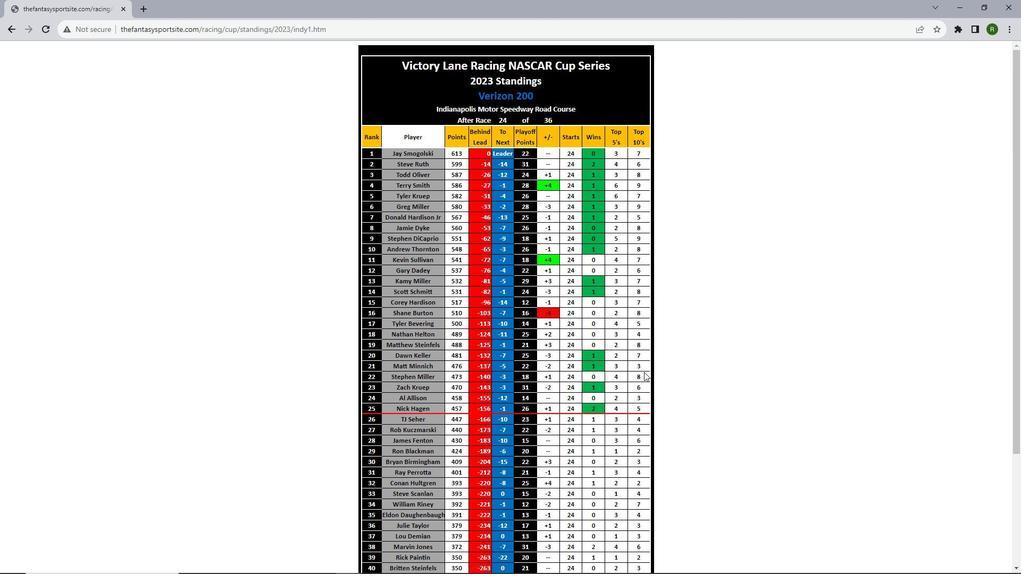 
Action: Mouse scrolled (644, 373) with delta (0, 0)
Screenshot: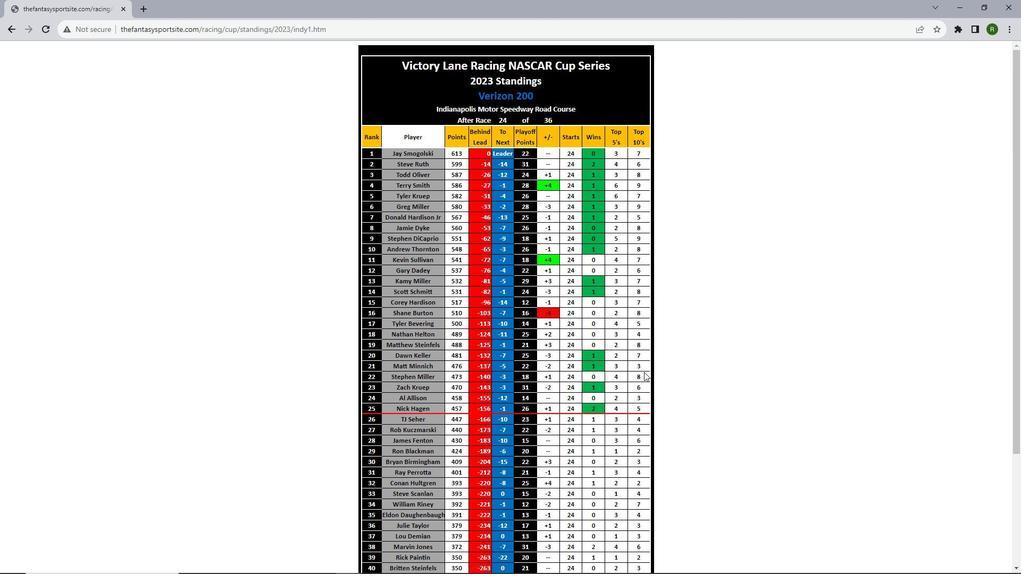 
Action: Mouse scrolled (644, 373) with delta (0, 0)
Screenshot: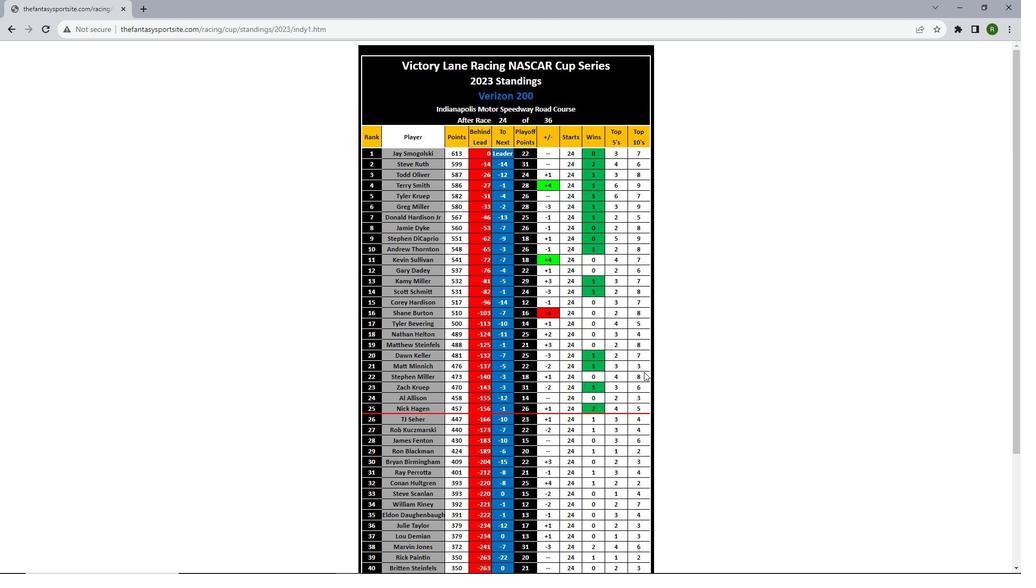 
Action: Mouse scrolled (644, 373) with delta (0, 0)
Screenshot: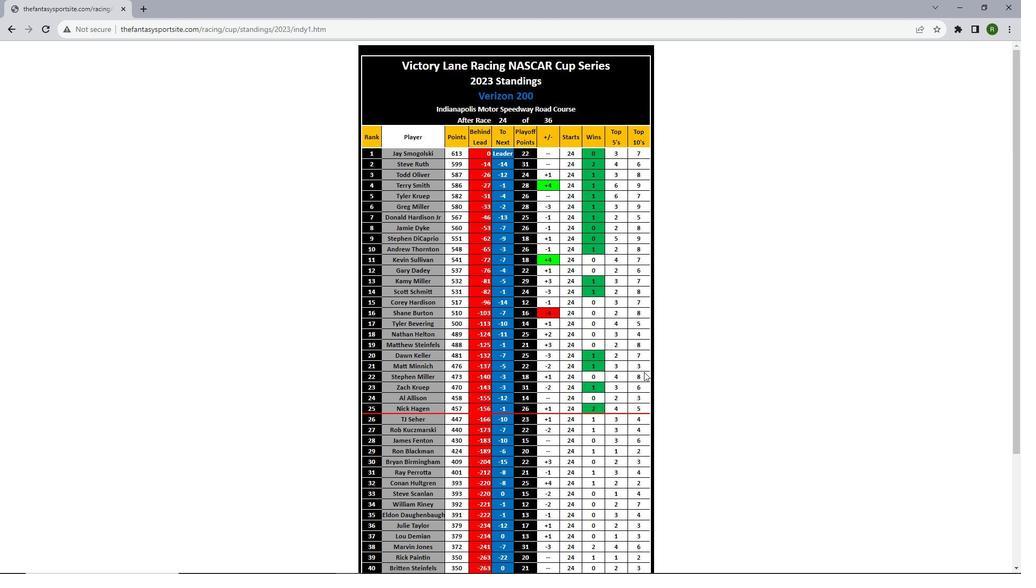 
Action: Mouse scrolled (644, 373) with delta (0, 0)
Screenshot: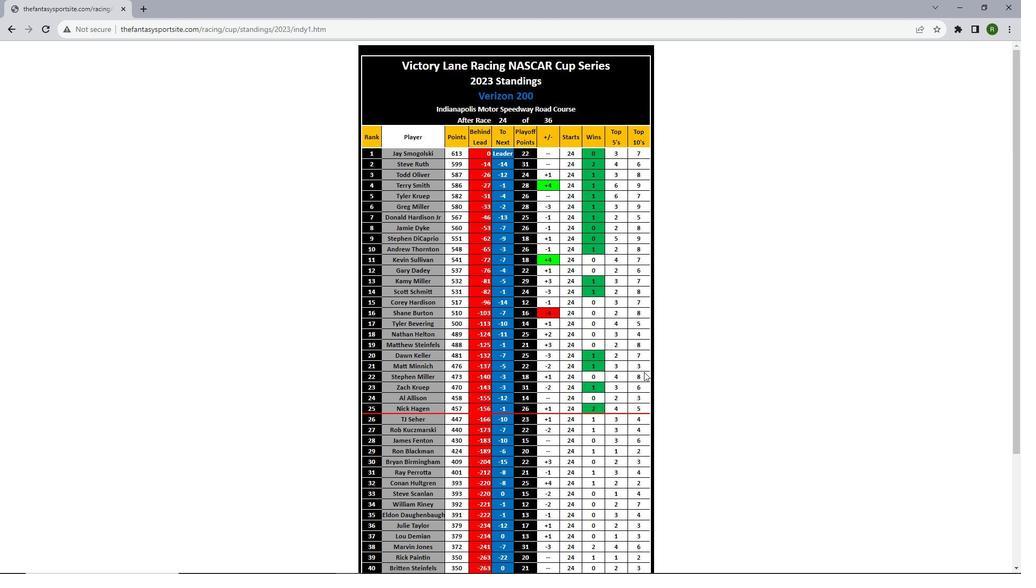 
Action: Mouse scrolled (644, 373) with delta (0, 0)
Screenshot: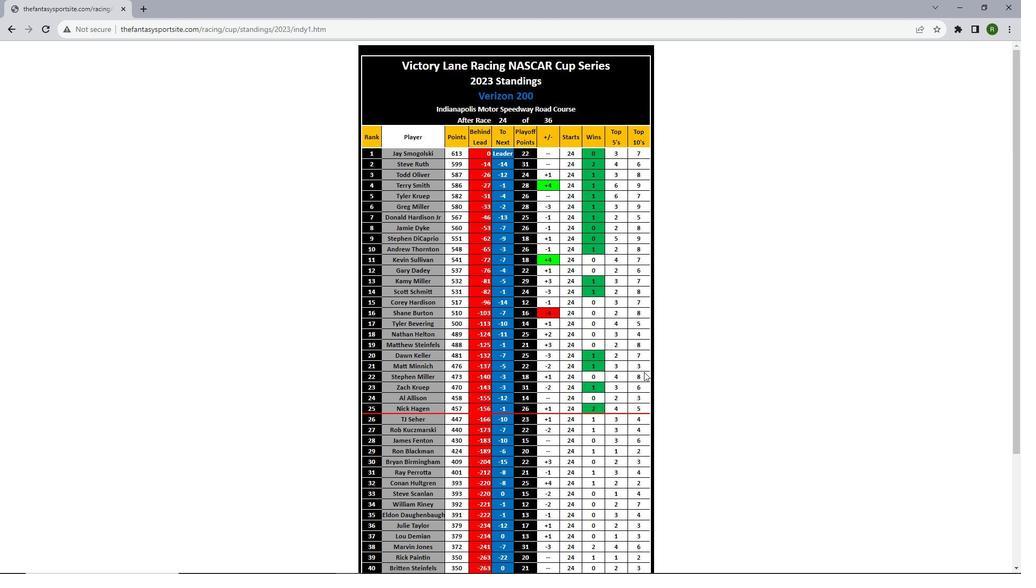 
Action: Mouse scrolled (644, 373) with delta (0, 0)
Screenshot: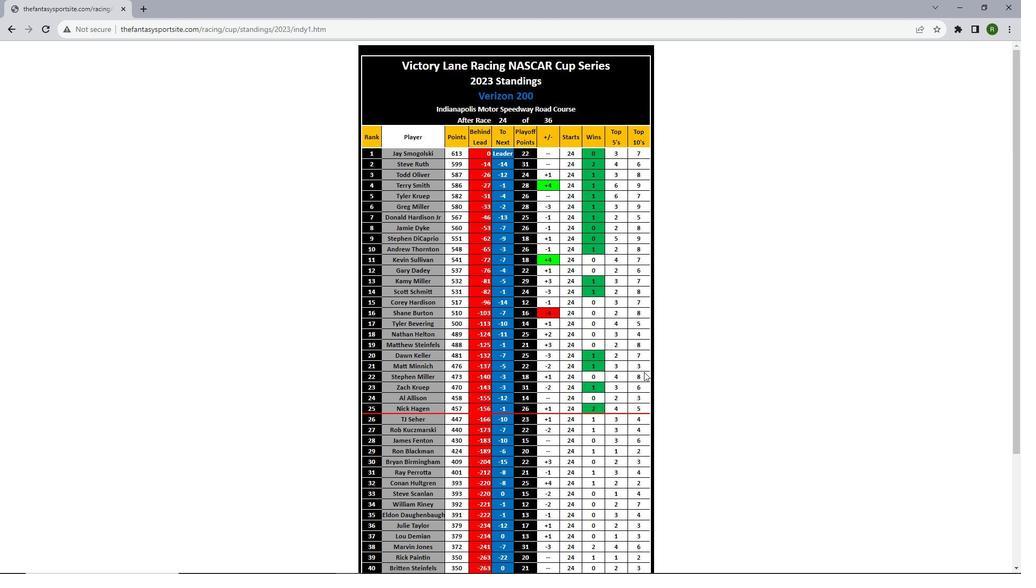 
